 Task: Forward email with the signature Colton Mitchell with the subject Follow up on a demo or trial from softage.1@softage.net to softage.8@softage.net with the message Would it be possible to provide a progress report on the project by the end of the week?, select first word, change the font of the message to Comic Sans and change the font typography to underline Send the email
Action: Mouse moved to (845, 70)
Screenshot: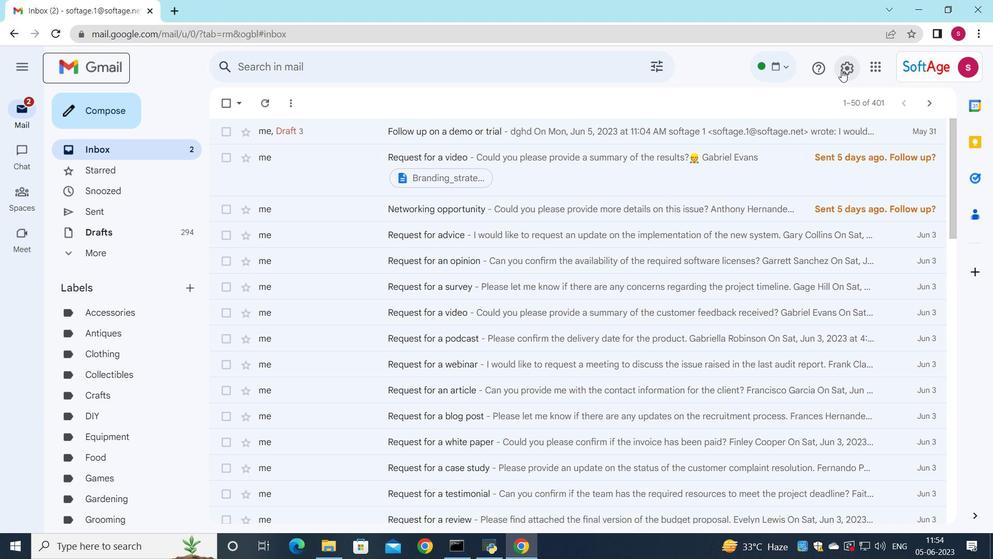 
Action: Mouse pressed left at (845, 70)
Screenshot: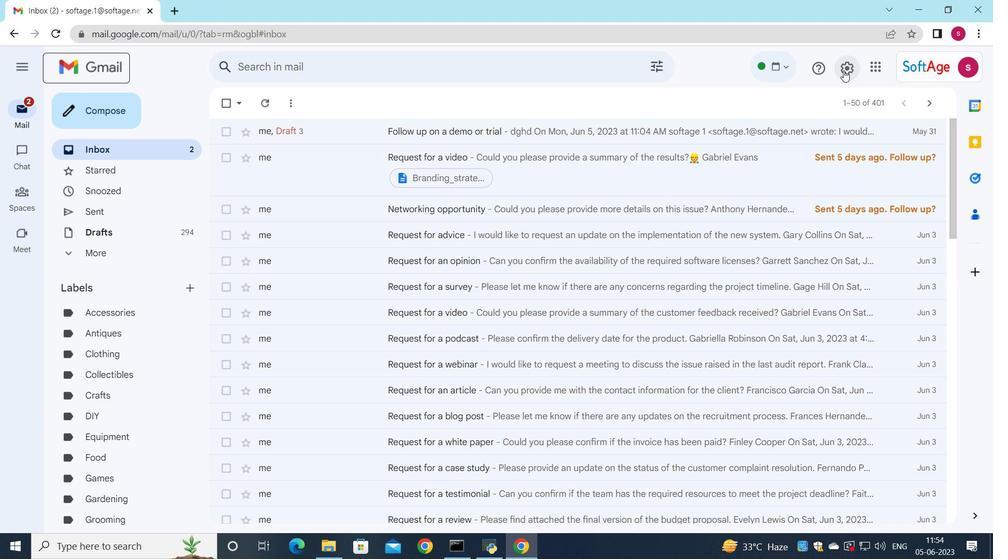
Action: Mouse moved to (856, 130)
Screenshot: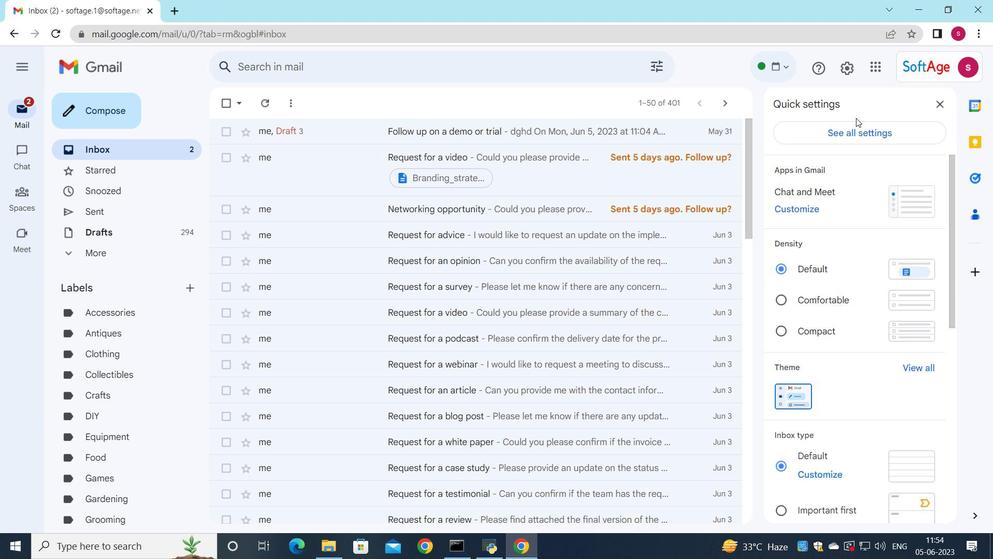 
Action: Mouse pressed left at (856, 130)
Screenshot: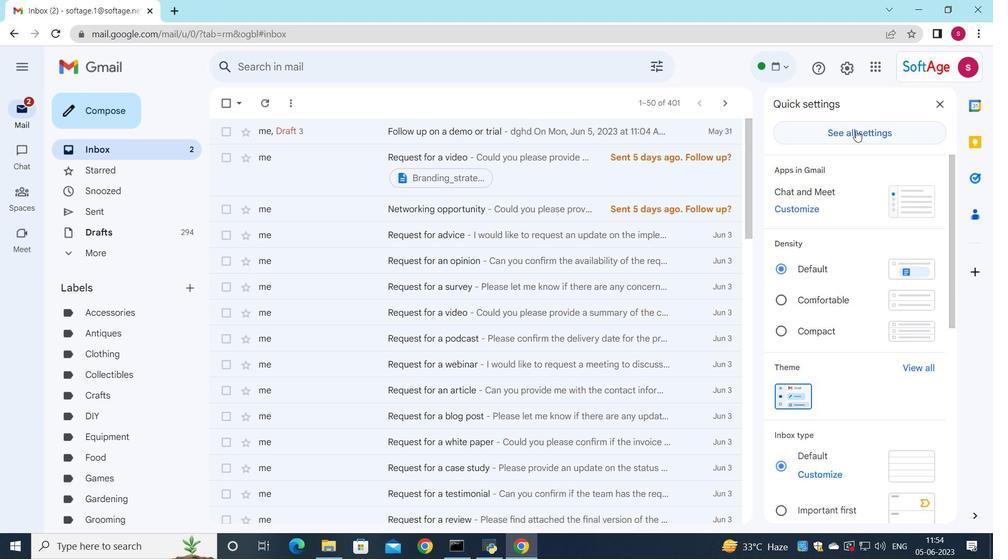 
Action: Mouse moved to (547, 116)
Screenshot: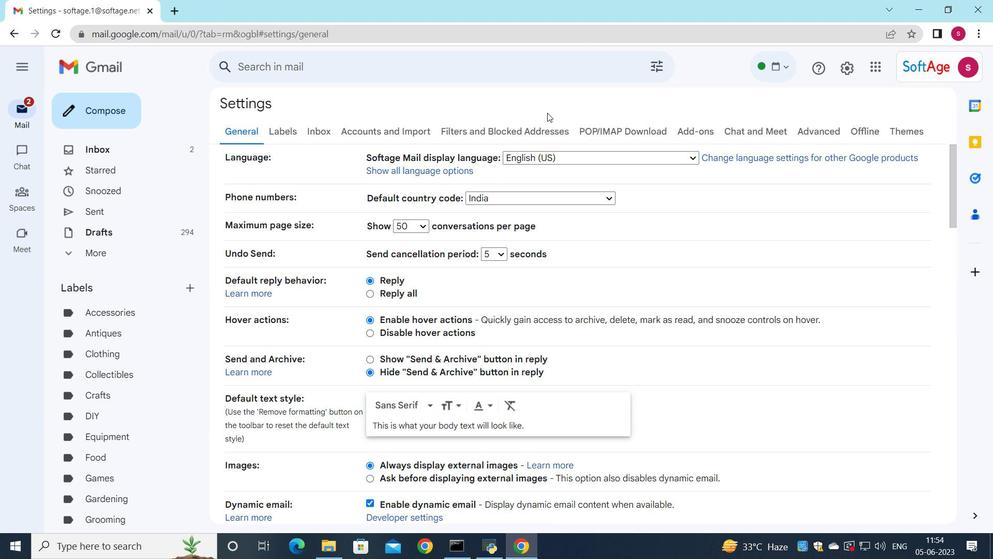 
Action: Mouse scrolled (547, 115) with delta (0, 0)
Screenshot: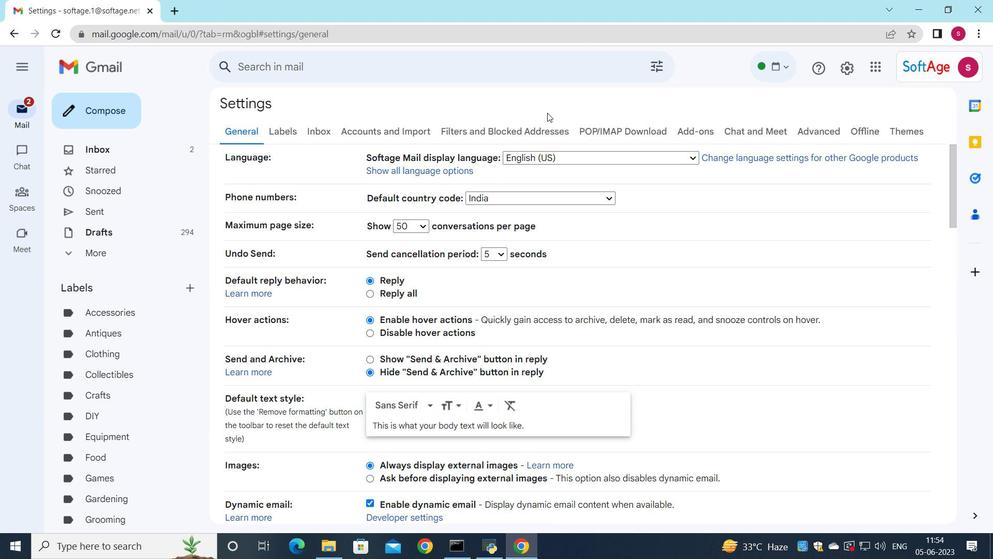 
Action: Mouse moved to (546, 119)
Screenshot: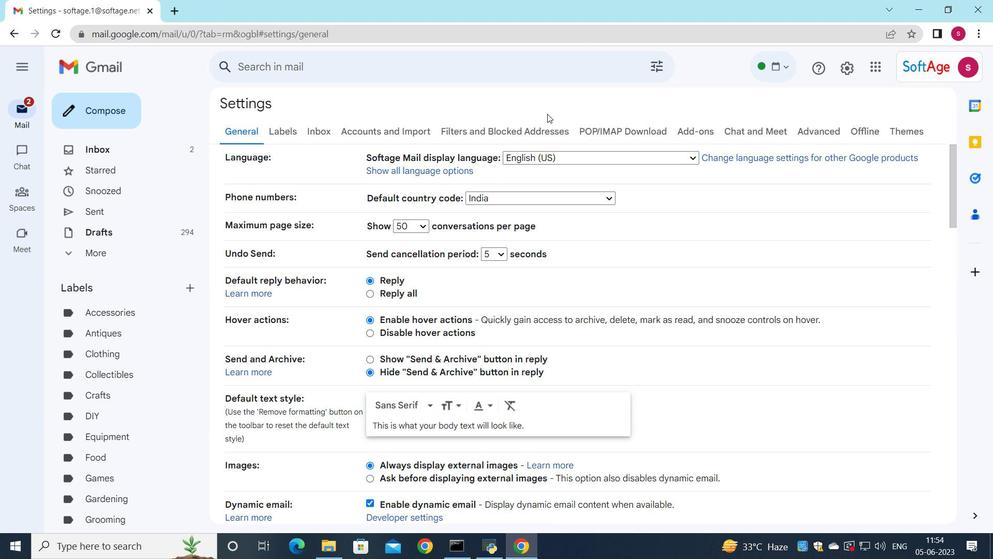 
Action: Mouse scrolled (546, 119) with delta (0, 0)
Screenshot: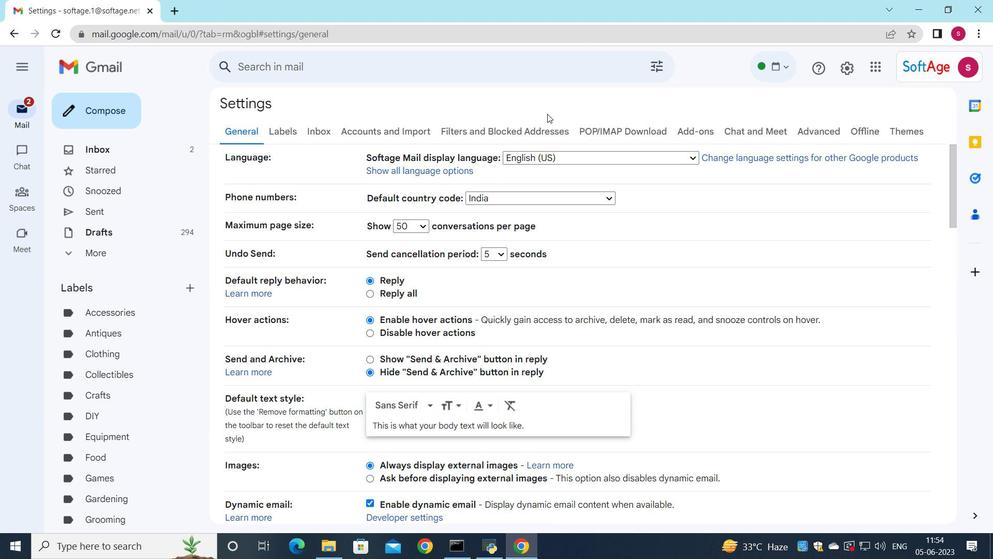 
Action: Mouse moved to (544, 127)
Screenshot: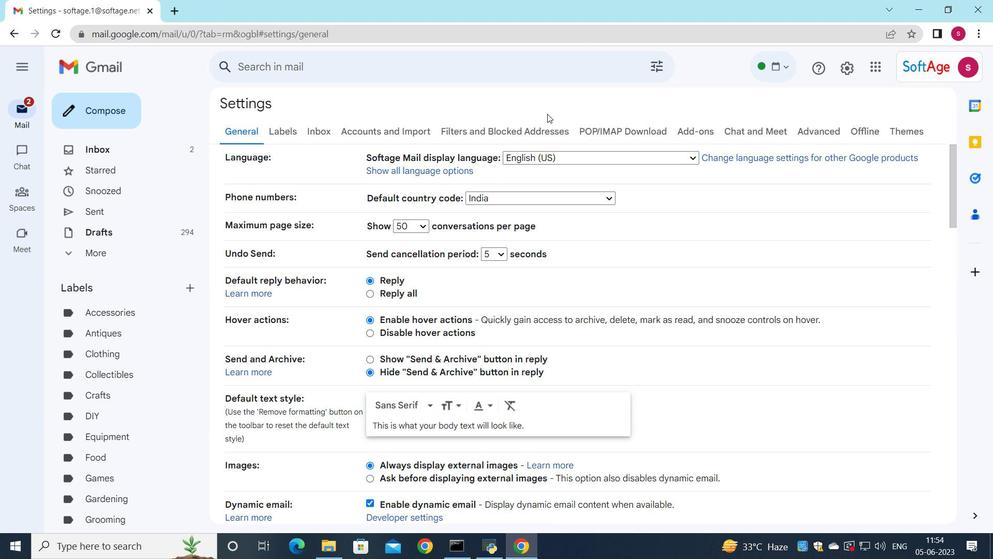 
Action: Mouse scrolled (544, 126) with delta (0, 0)
Screenshot: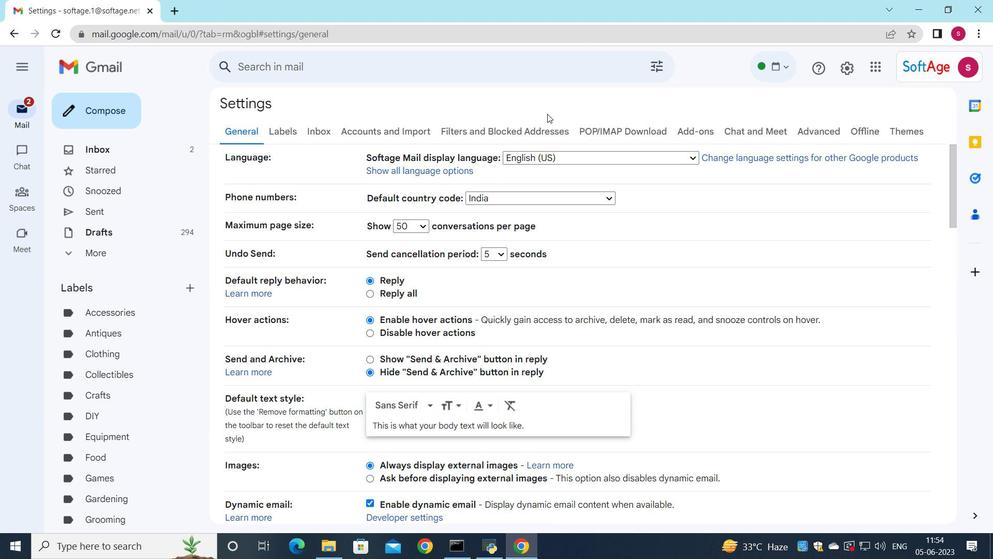 
Action: Mouse moved to (545, 121)
Screenshot: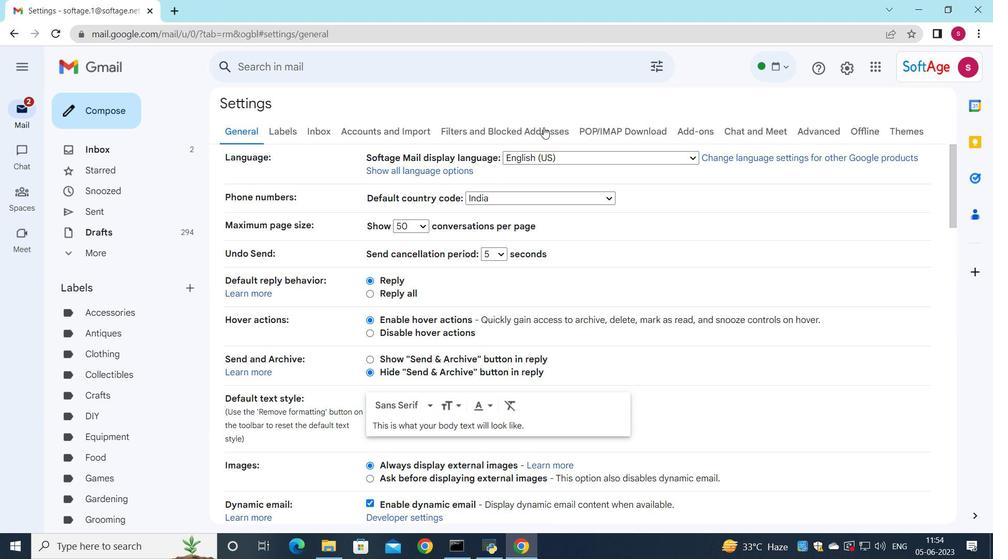 
Action: Mouse scrolled (545, 120) with delta (0, 0)
Screenshot: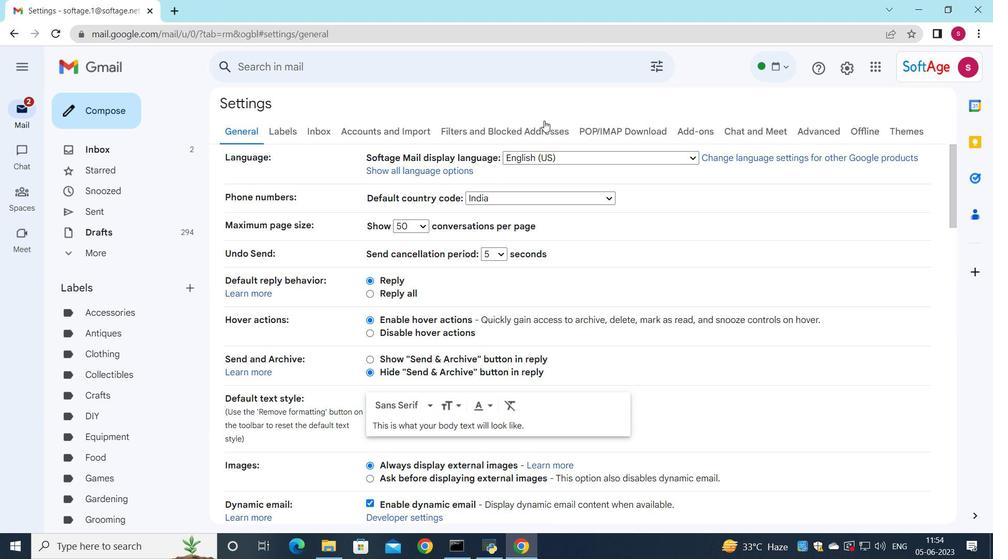 
Action: Mouse scrolled (545, 120) with delta (0, 0)
Screenshot: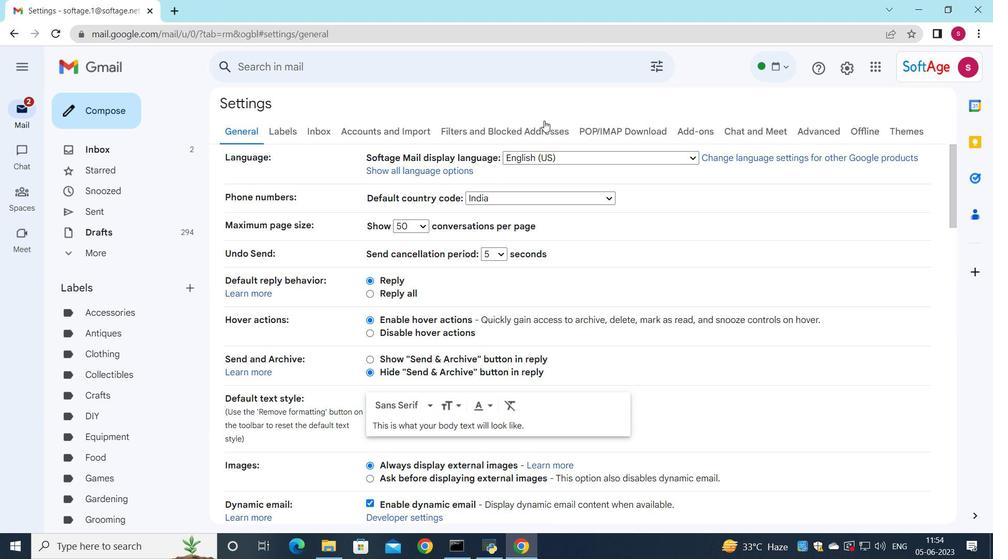 
Action: Mouse scrolled (545, 120) with delta (0, 0)
Screenshot: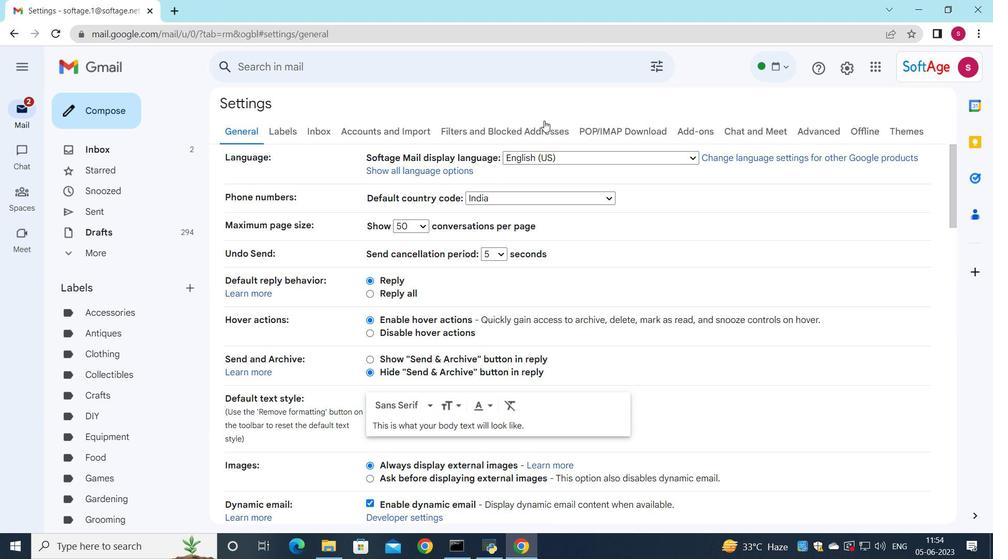 
Action: Mouse moved to (501, 255)
Screenshot: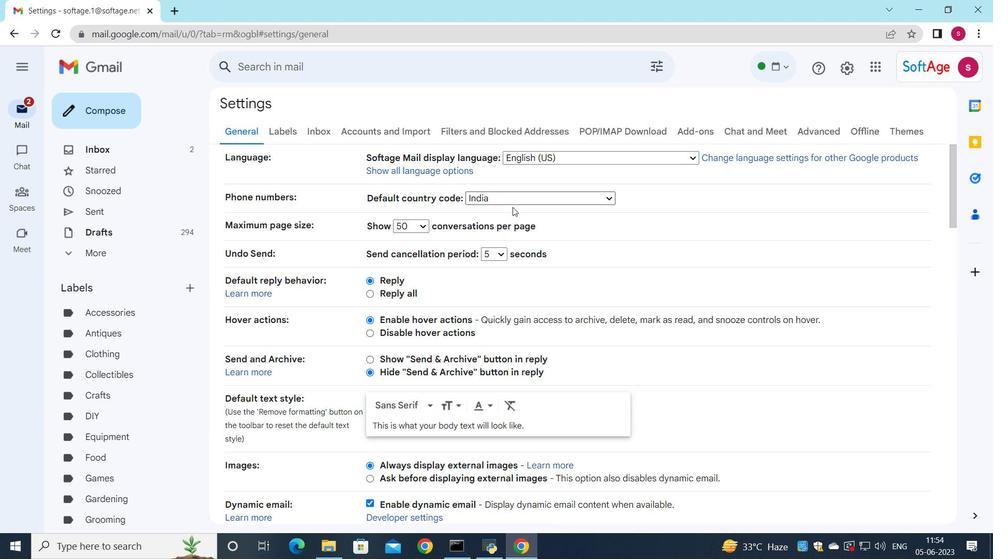 
Action: Mouse scrolled (501, 255) with delta (0, 0)
Screenshot: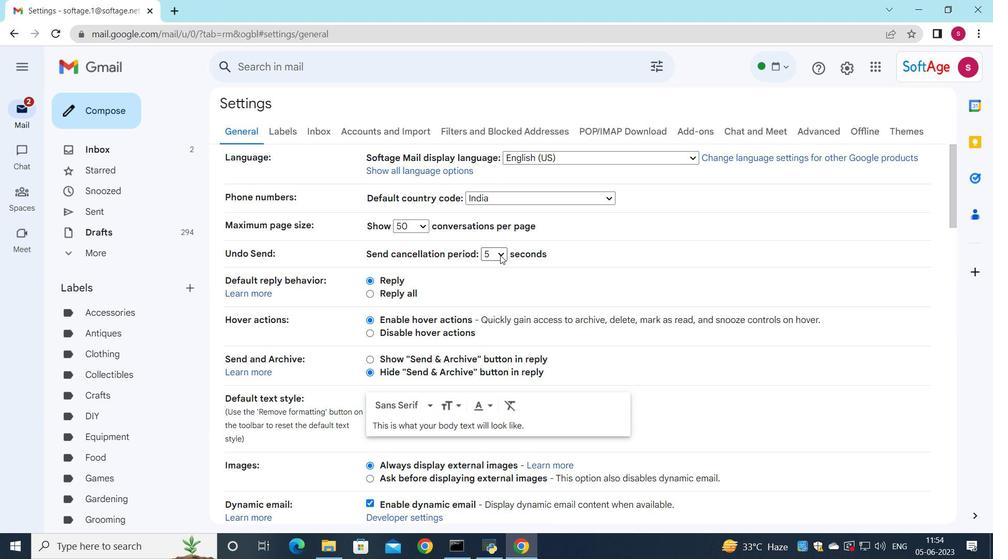 
Action: Mouse scrolled (501, 255) with delta (0, 0)
Screenshot: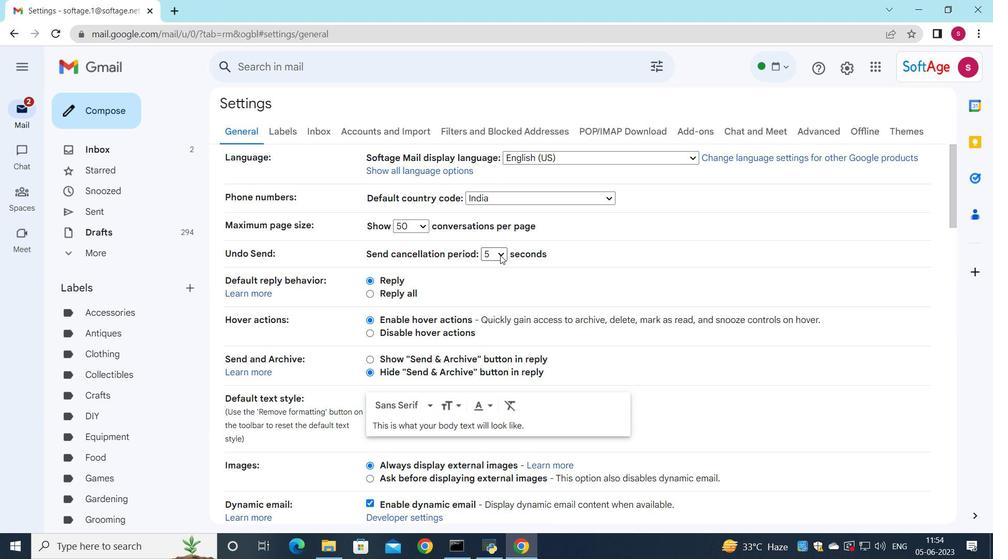 
Action: Mouse scrolled (501, 255) with delta (0, 0)
Screenshot: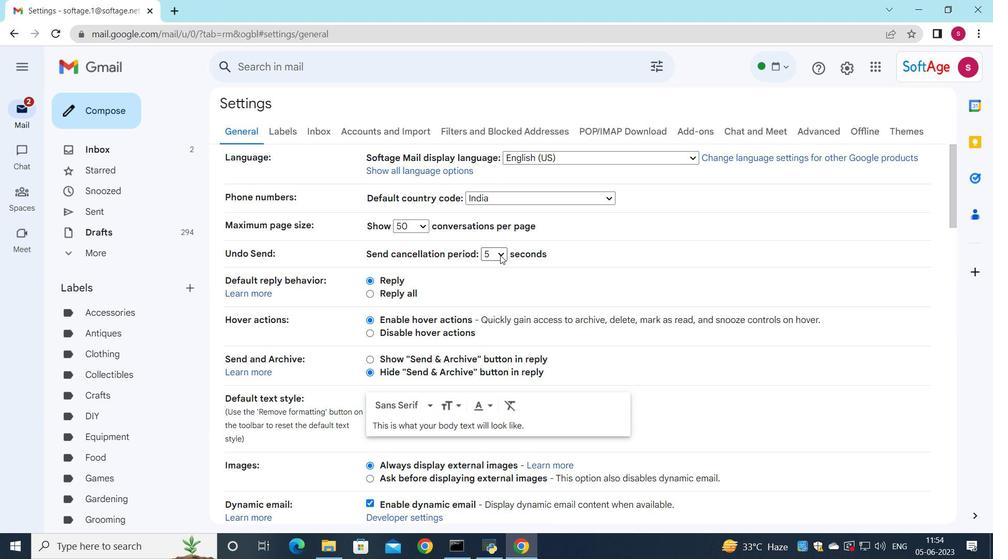 
Action: Mouse scrolled (501, 255) with delta (0, 0)
Screenshot: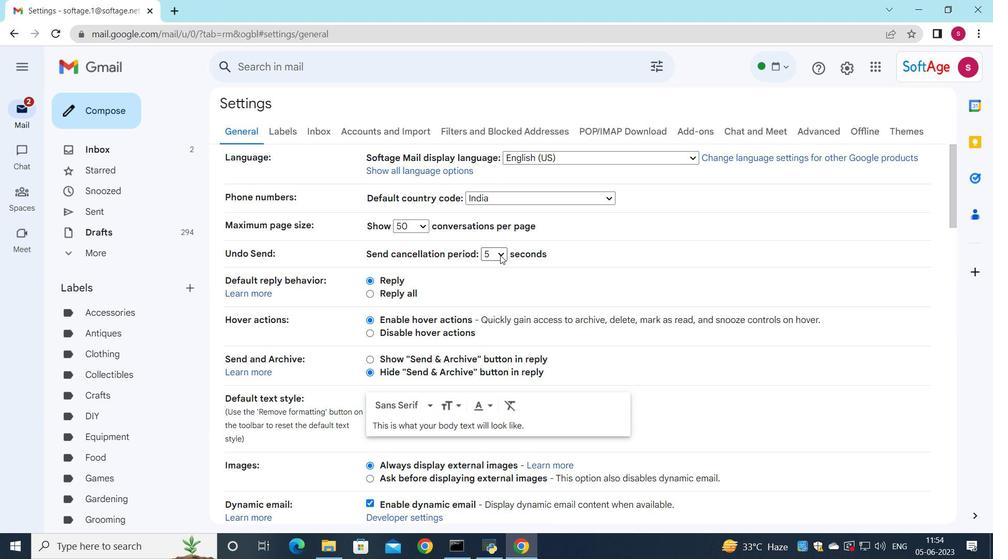 
Action: Mouse moved to (480, 244)
Screenshot: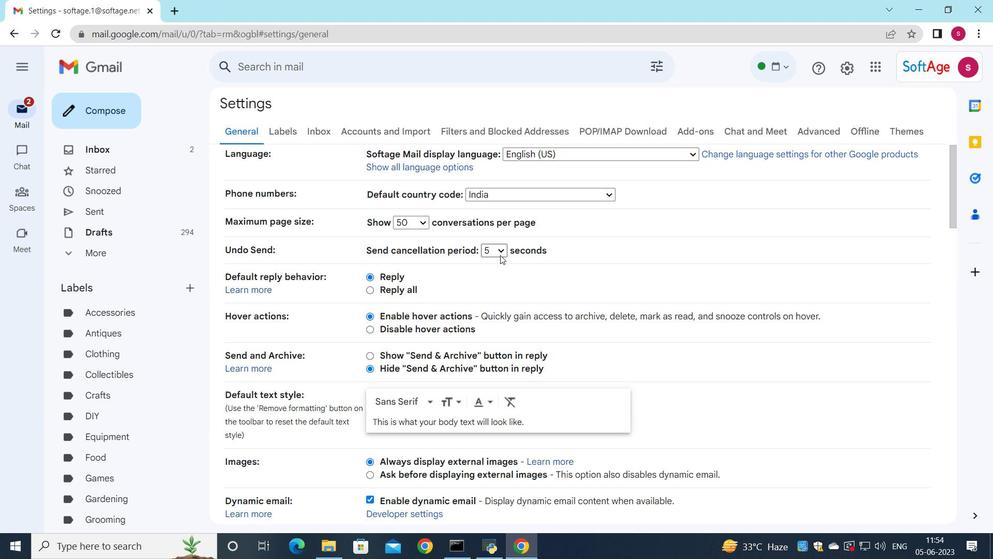 
Action: Mouse scrolled (480, 243) with delta (0, 0)
Screenshot: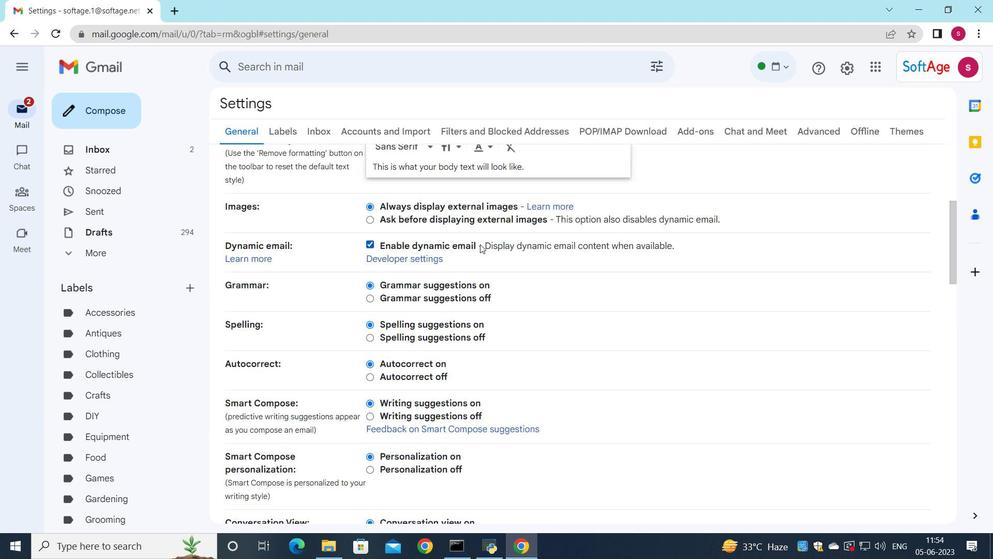 
Action: Mouse scrolled (480, 243) with delta (0, 0)
Screenshot: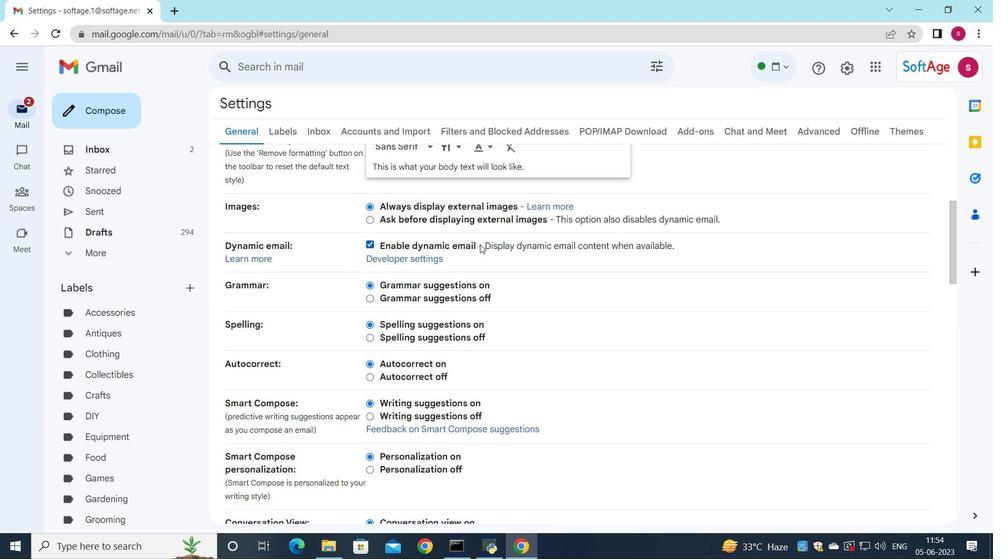 
Action: Mouse scrolled (480, 243) with delta (0, 0)
Screenshot: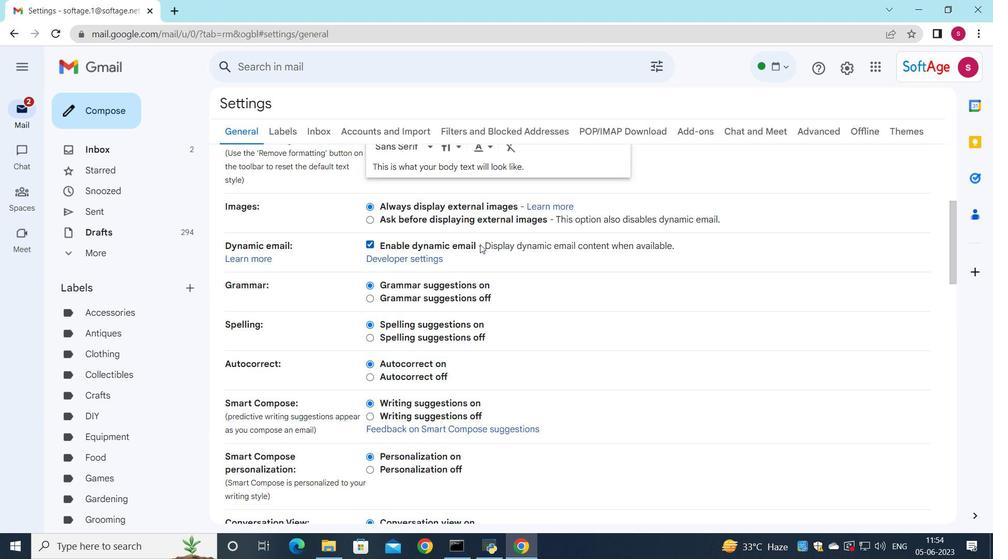 
Action: Mouse scrolled (480, 243) with delta (0, 0)
Screenshot: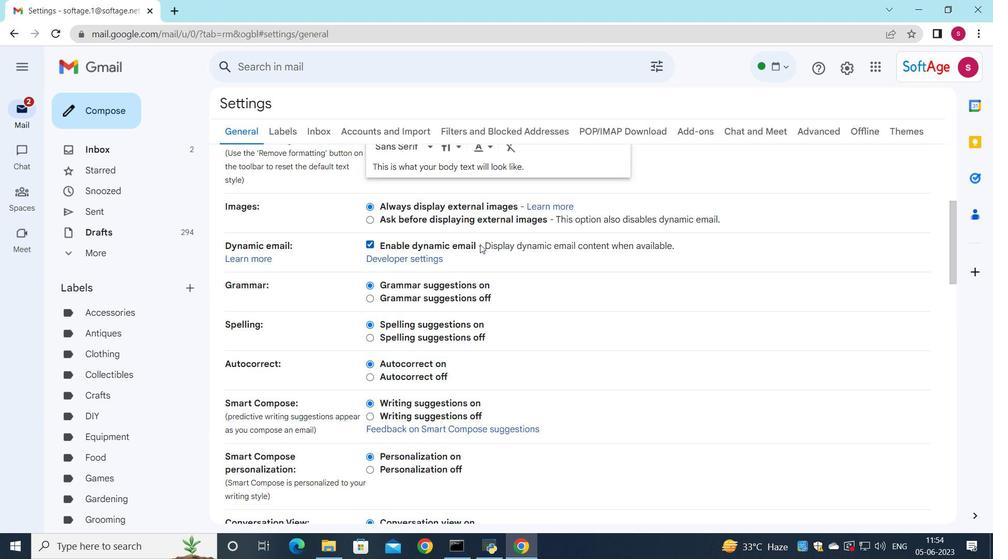
Action: Mouse moved to (503, 112)
Screenshot: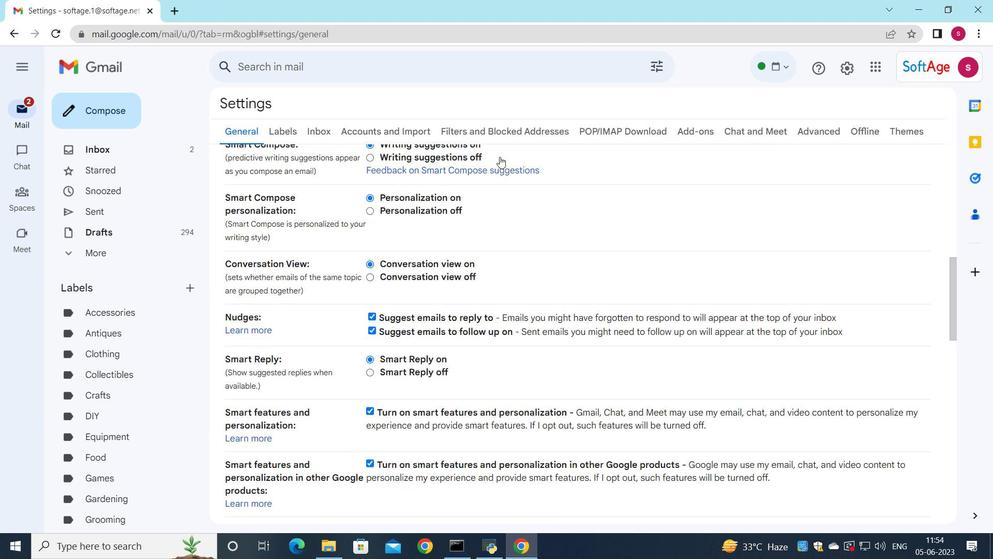 
Action: Mouse scrolled (503, 112) with delta (0, 0)
Screenshot: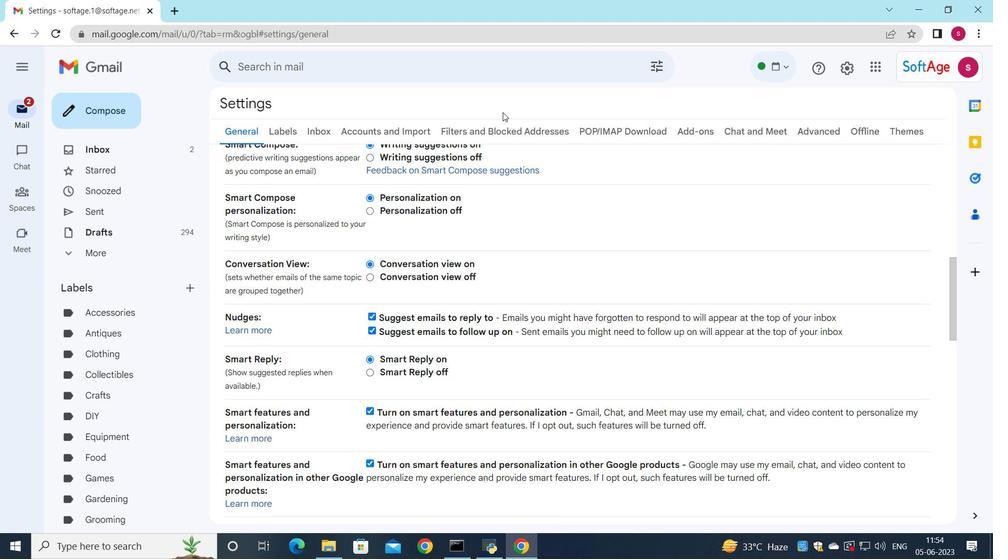 
Action: Mouse moved to (483, 134)
Screenshot: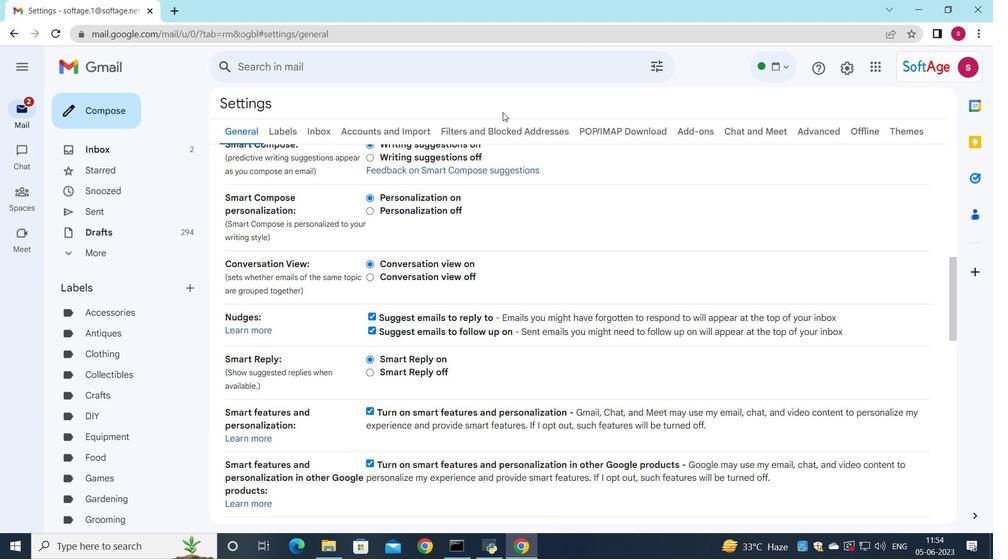 
Action: Mouse scrolled (483, 133) with delta (0, 0)
Screenshot: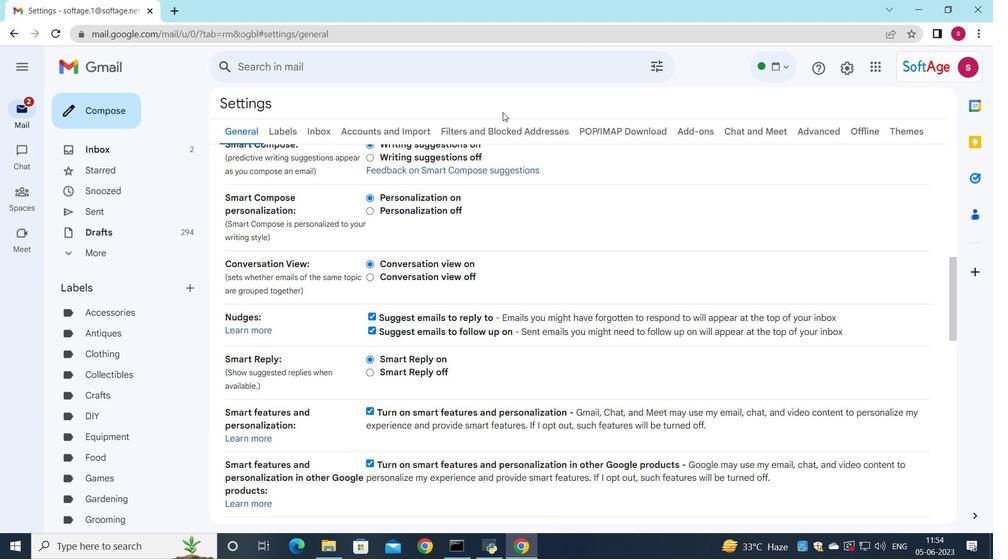 
Action: Mouse moved to (469, 207)
Screenshot: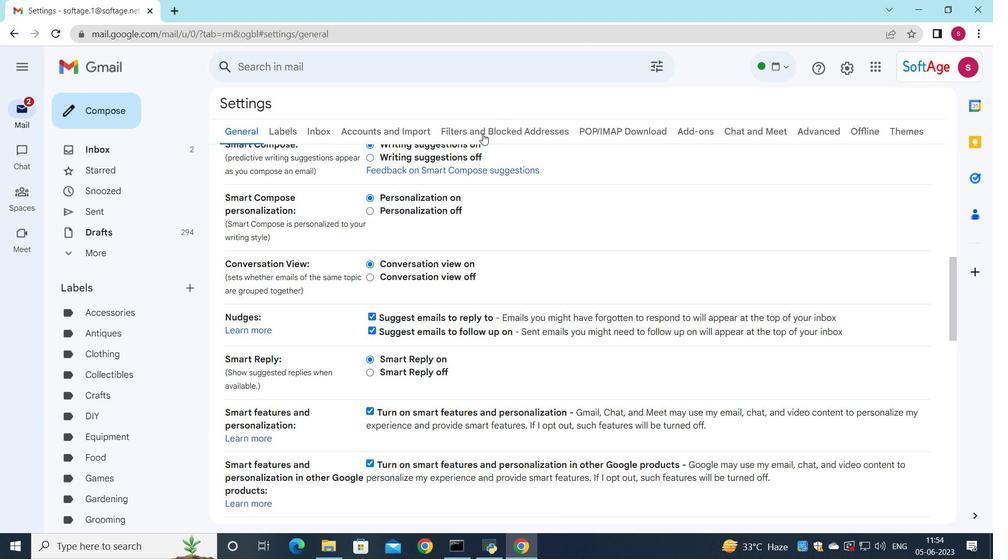 
Action: Mouse scrolled (469, 207) with delta (0, 0)
Screenshot: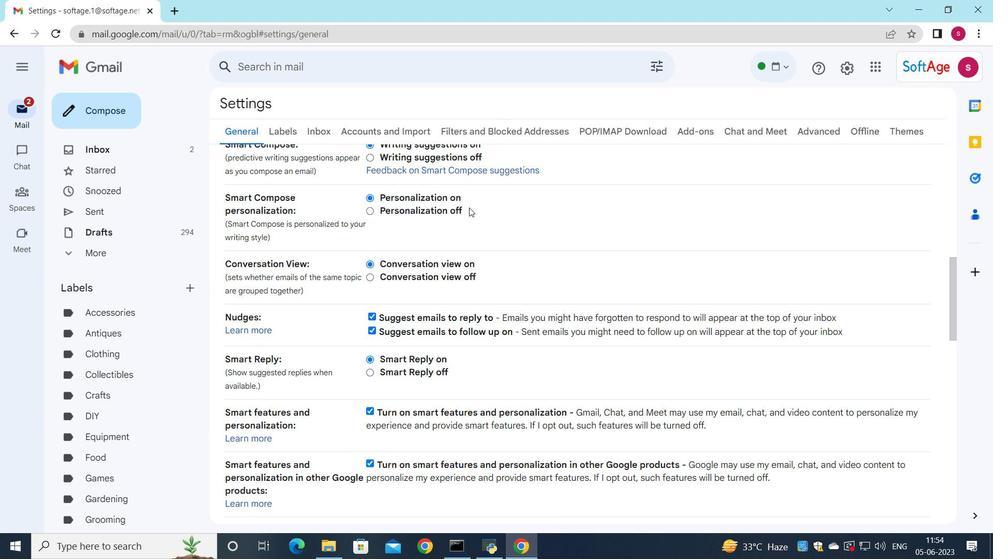 
Action: Mouse scrolled (469, 207) with delta (0, 0)
Screenshot: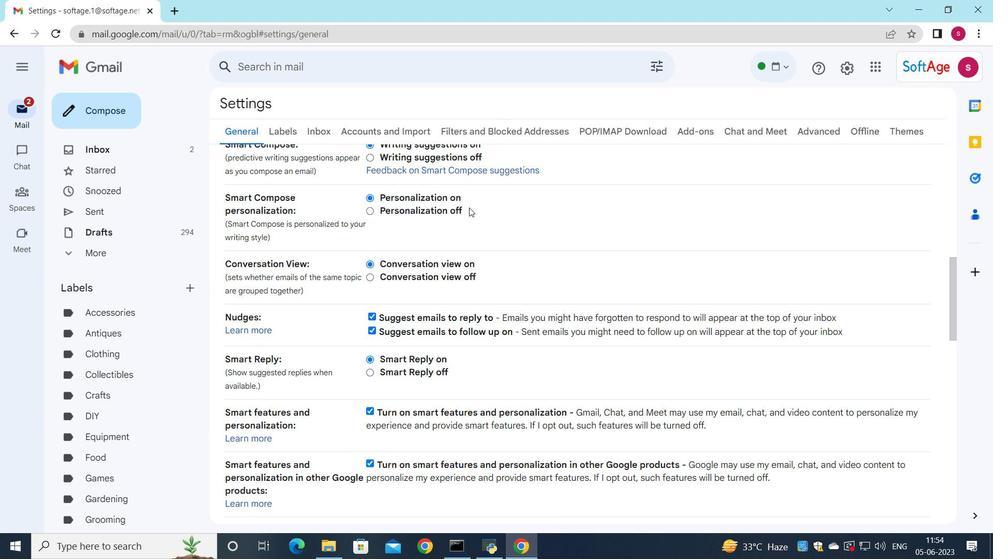 
Action: Mouse scrolled (469, 207) with delta (0, 0)
Screenshot: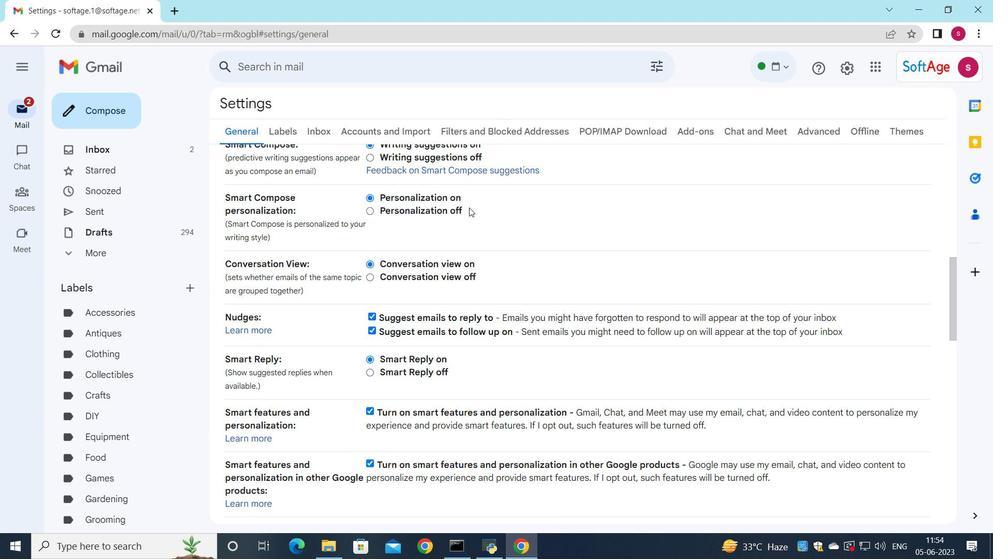 
Action: Mouse moved to (460, 236)
Screenshot: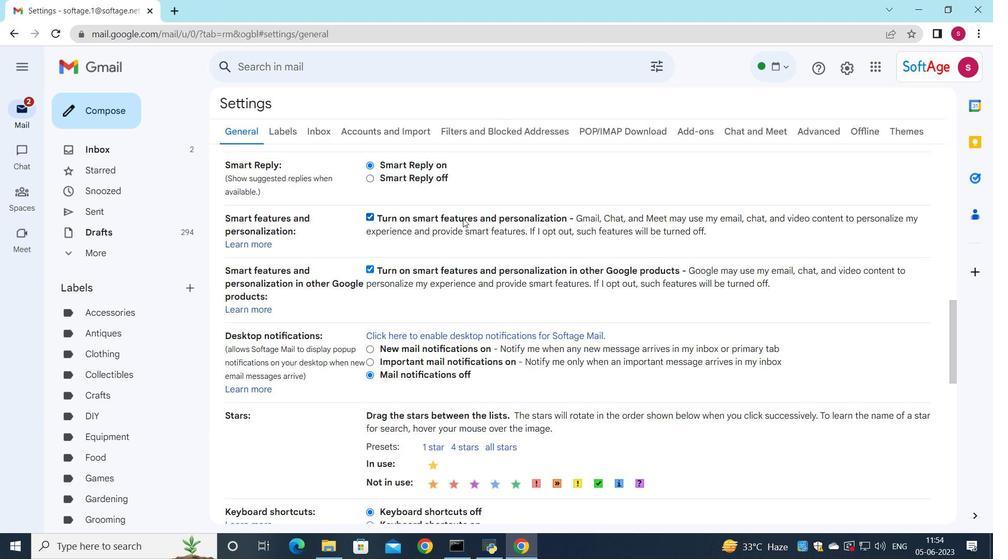 
Action: Mouse scrolled (462, 219) with delta (0, 0)
Screenshot: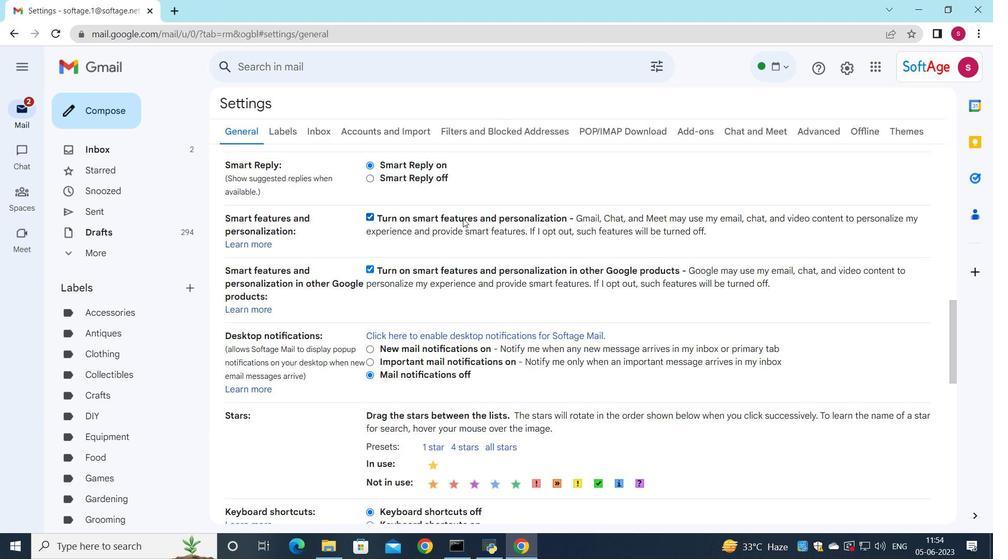 
Action: Mouse moved to (460, 236)
Screenshot: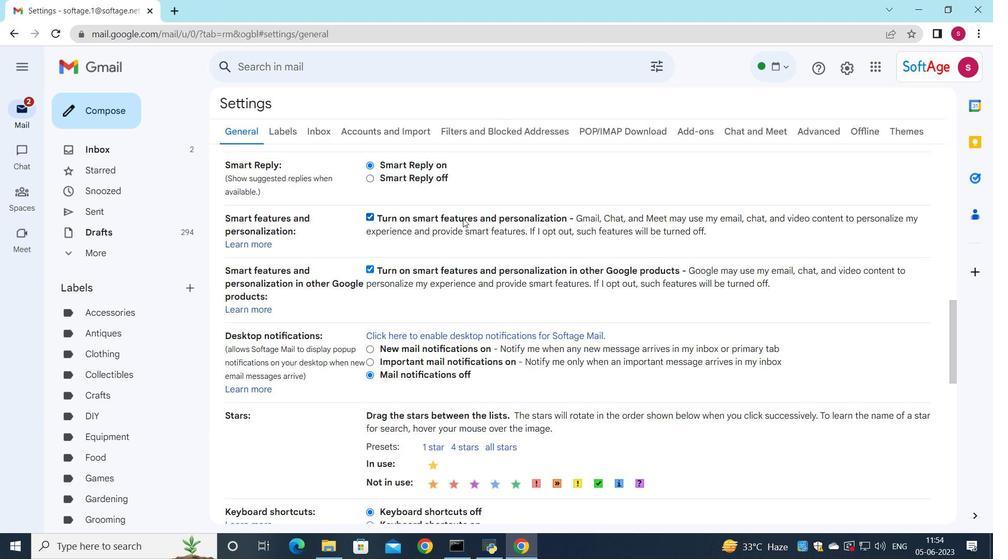 
Action: Mouse scrolled (461, 223) with delta (0, 0)
Screenshot: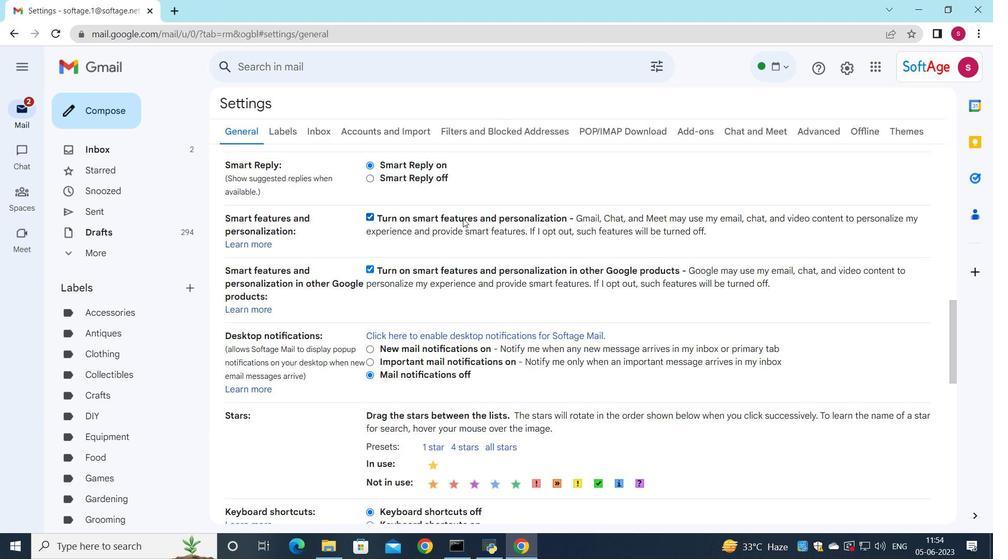
Action: Mouse scrolled (460, 226) with delta (0, 0)
Screenshot: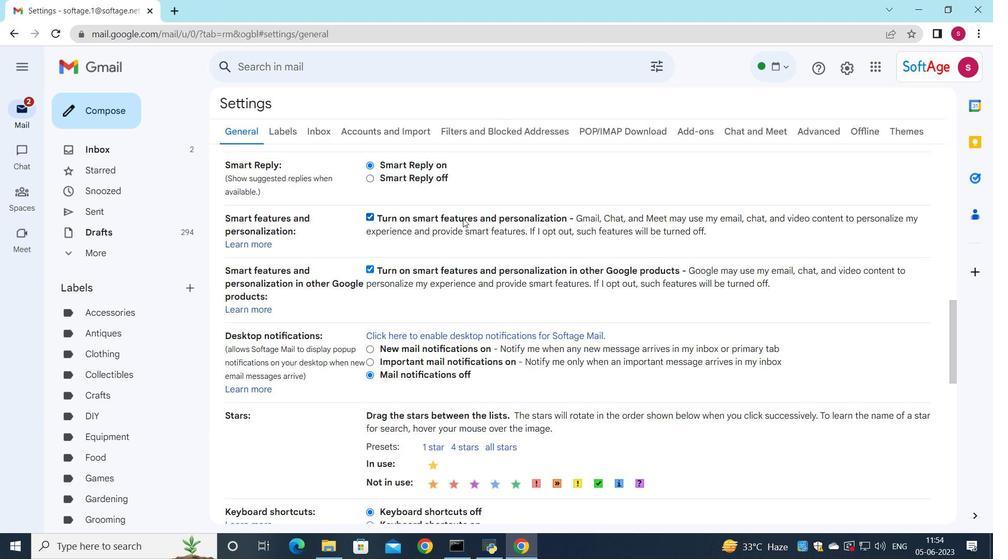 
Action: Mouse scrolled (460, 236) with delta (0, 0)
Screenshot: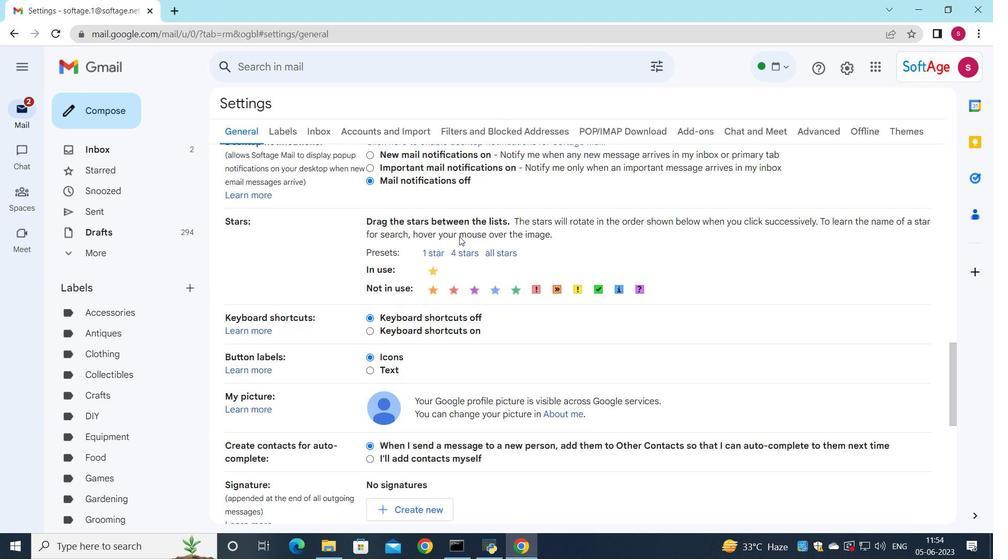 
Action: Mouse scrolled (460, 236) with delta (0, 0)
Screenshot: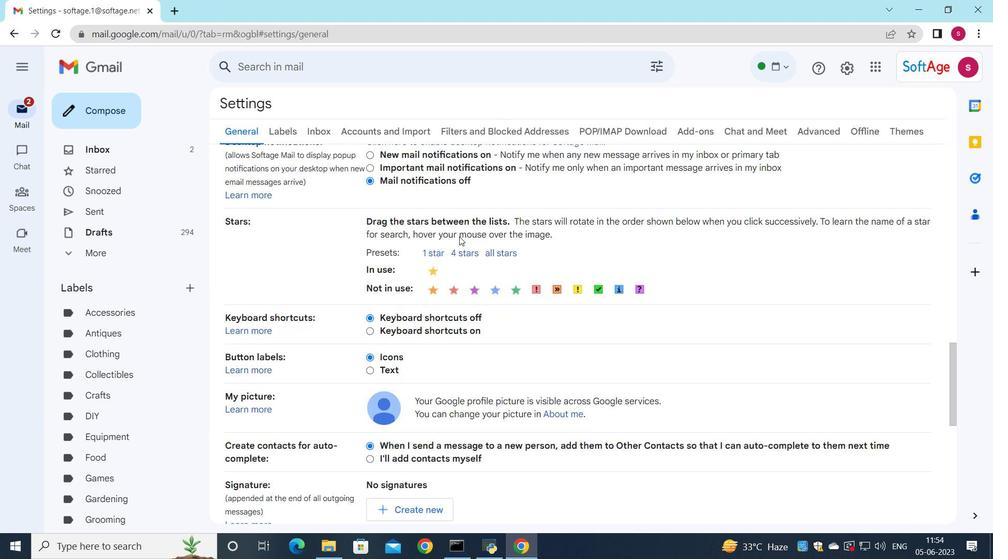 
Action: Mouse scrolled (460, 236) with delta (0, 0)
Screenshot: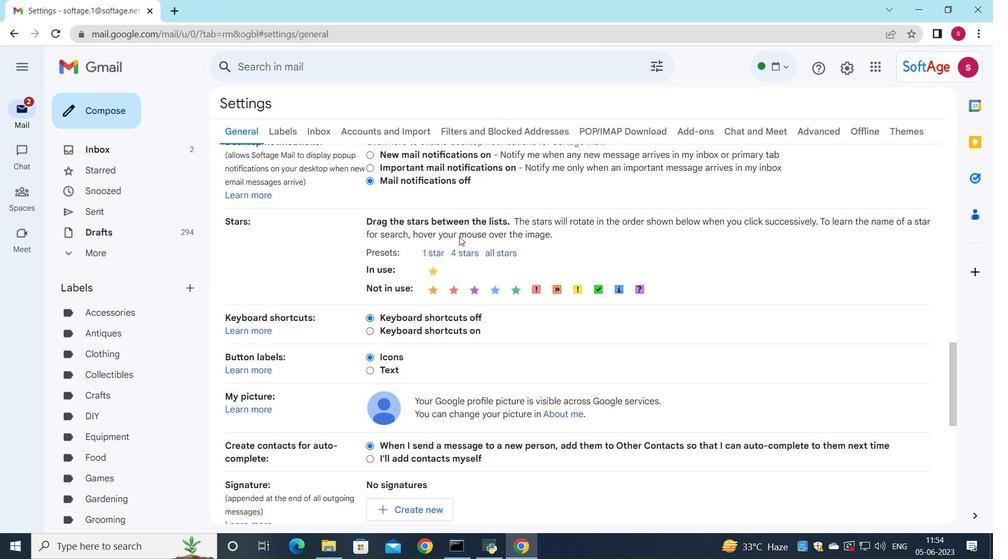 
Action: Mouse scrolled (460, 236) with delta (0, 0)
Screenshot: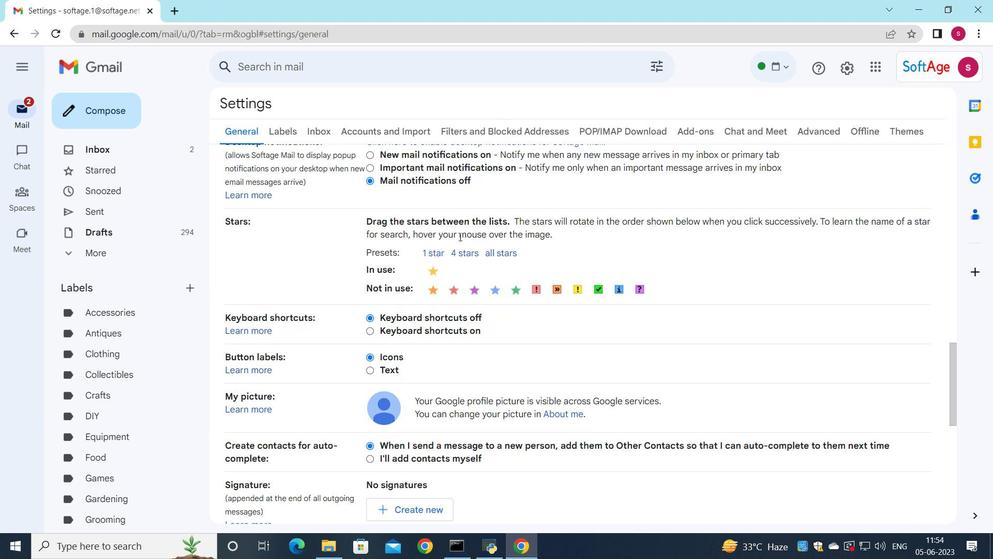 
Action: Mouse moved to (422, 246)
Screenshot: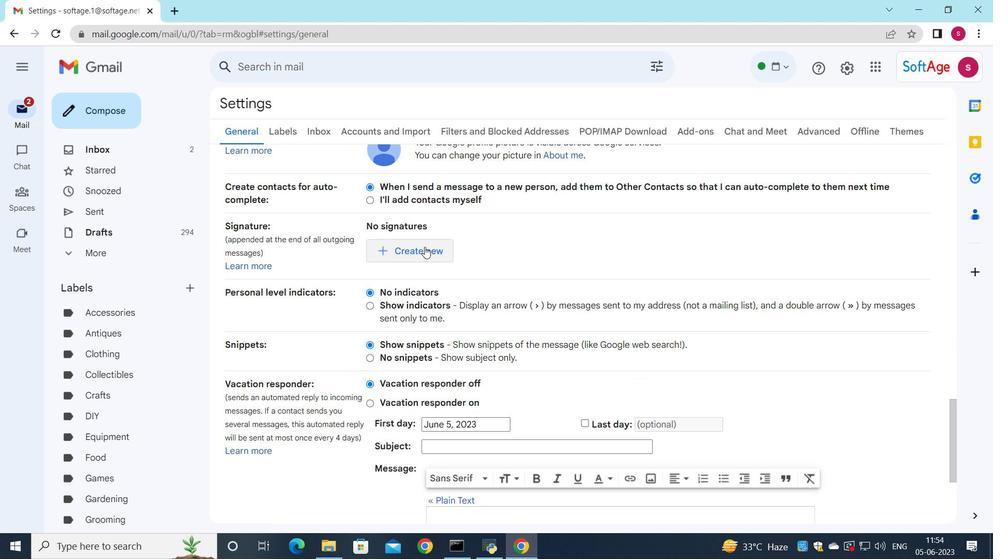 
Action: Mouse pressed left at (422, 246)
Screenshot: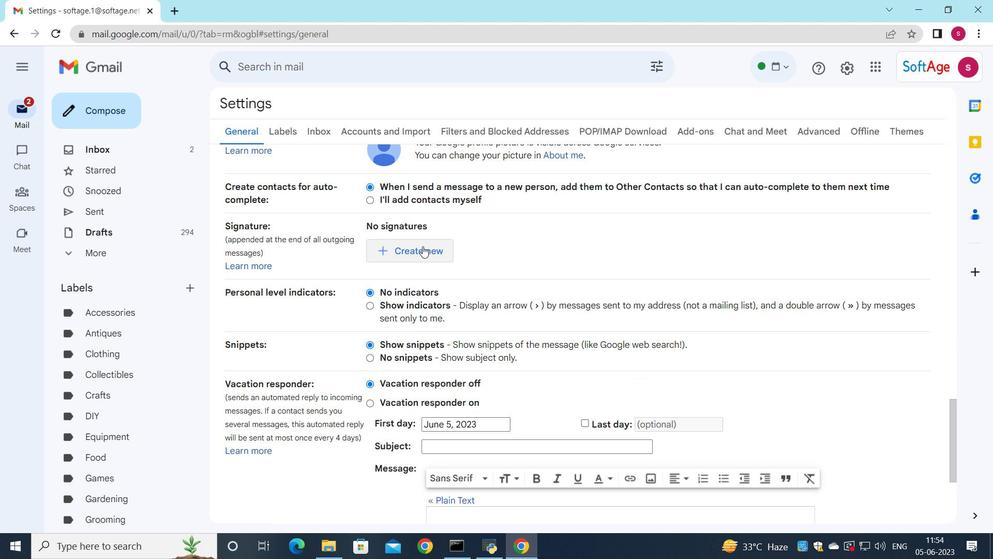 
Action: Mouse moved to (477, 40)
Screenshot: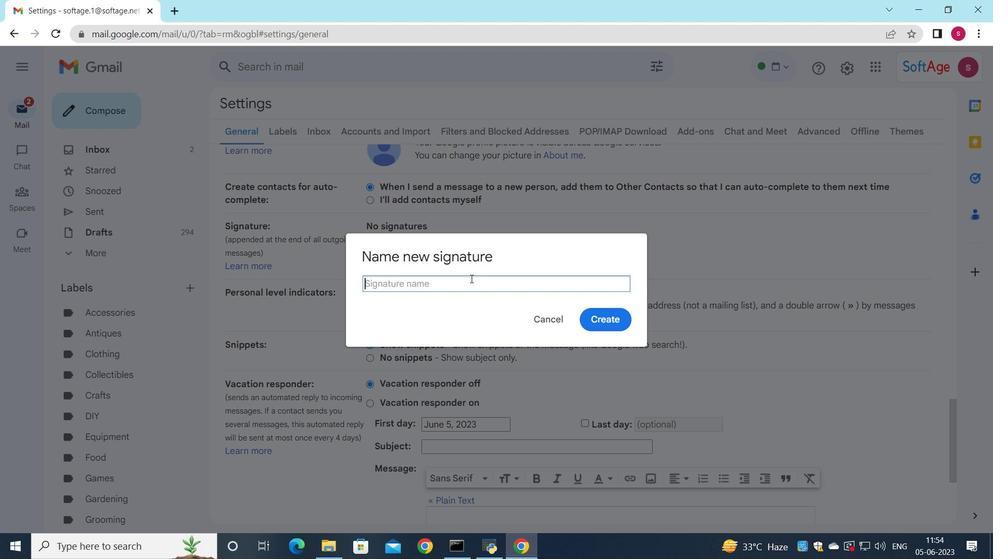 
Action: Key pressed <Key.shift>Colton<Key.space><Key.shift>Mitchell
Screenshot: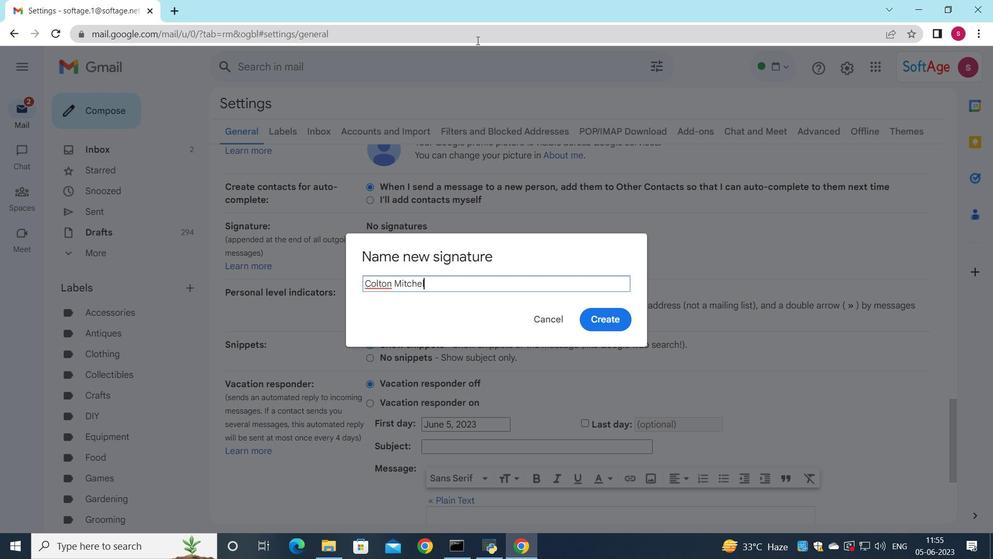 
Action: Mouse moved to (379, 286)
Screenshot: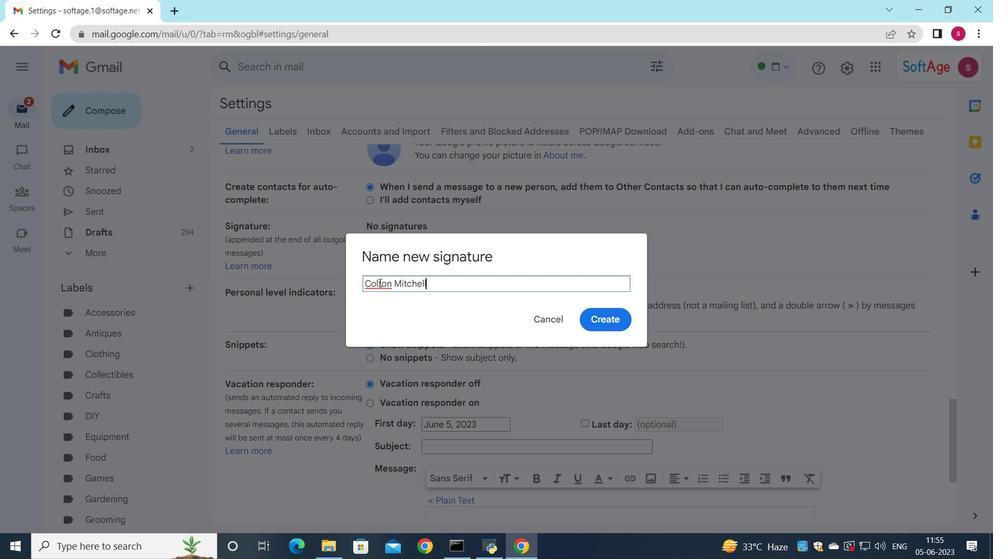 
Action: Mouse pressed left at (379, 286)
Screenshot: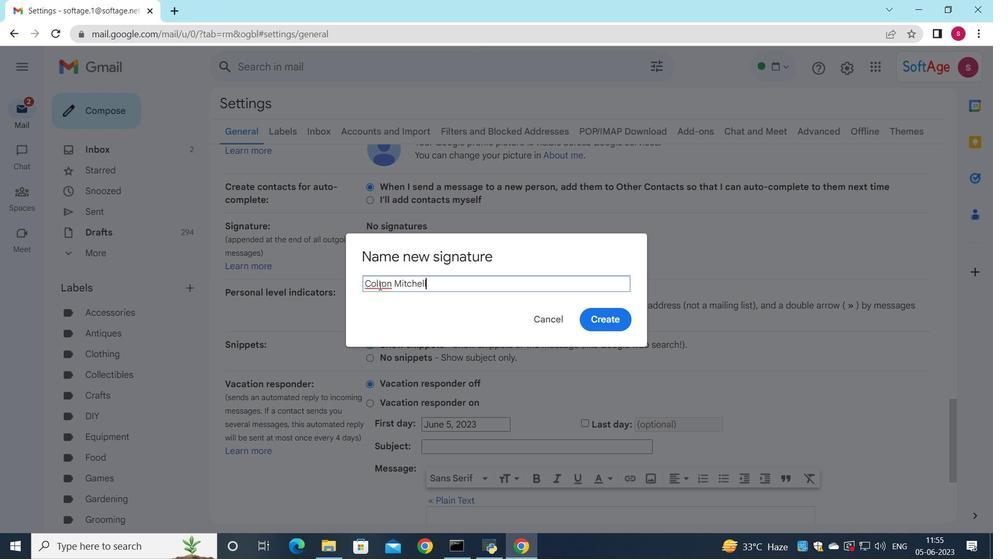 
Action: Mouse moved to (616, 318)
Screenshot: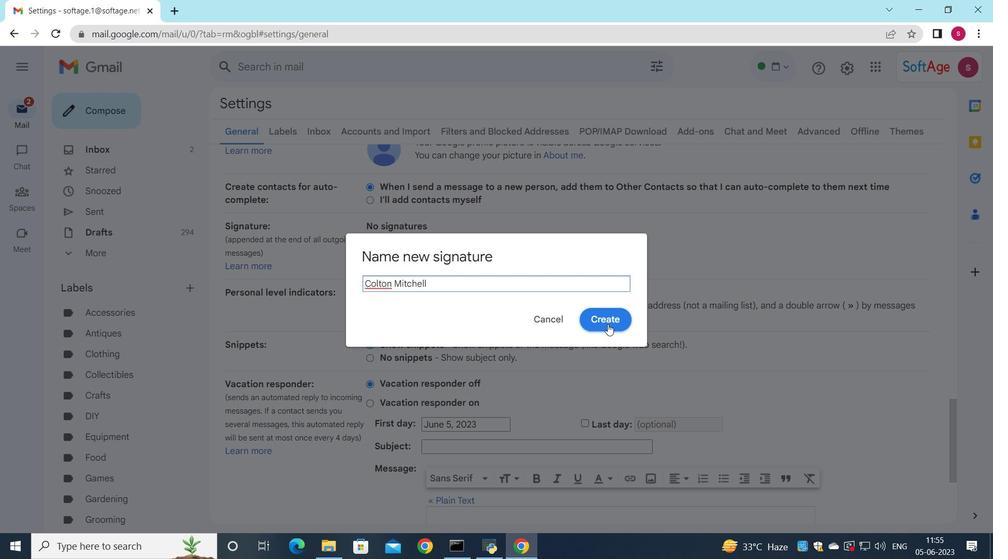 
Action: Mouse pressed left at (616, 318)
Screenshot: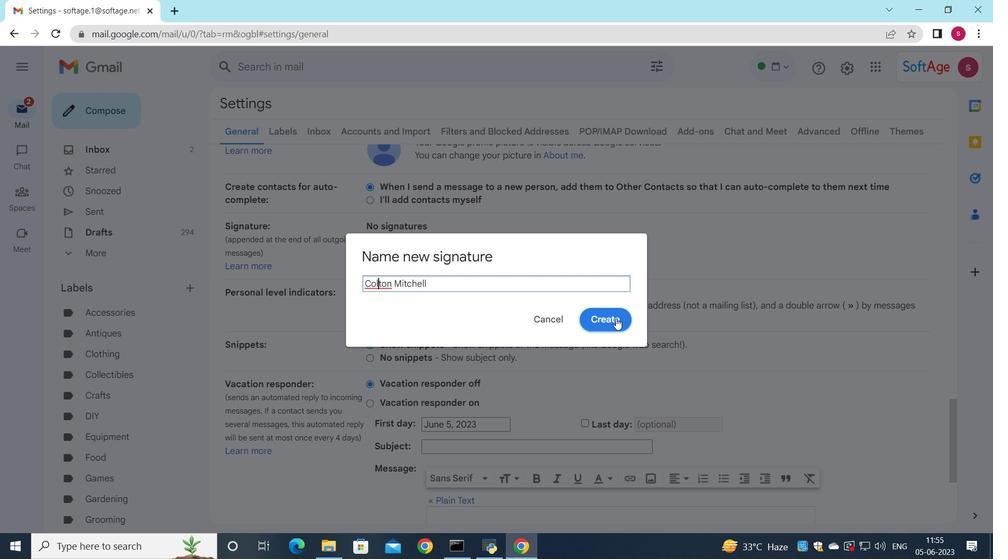 
Action: Mouse moved to (590, 265)
Screenshot: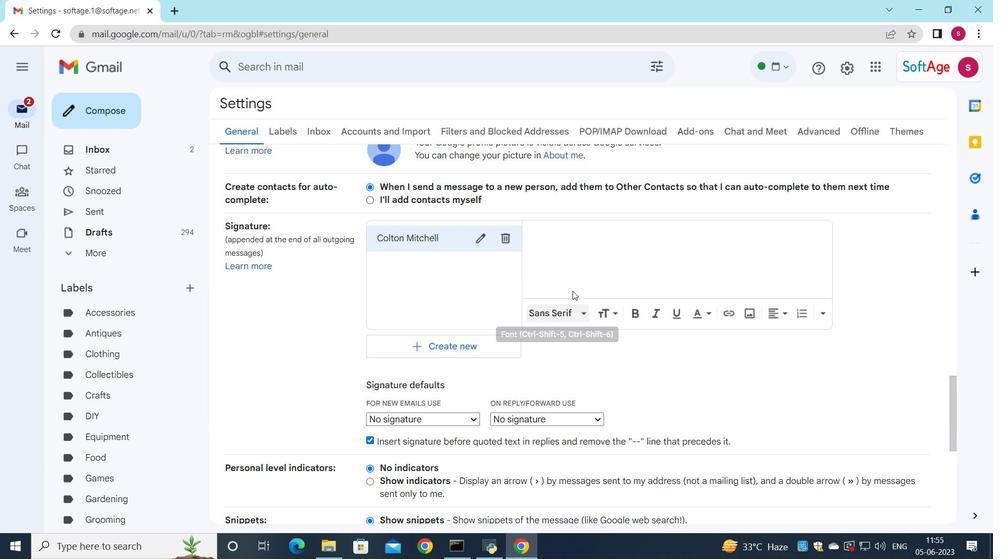 
Action: Mouse pressed left at (590, 265)
Screenshot: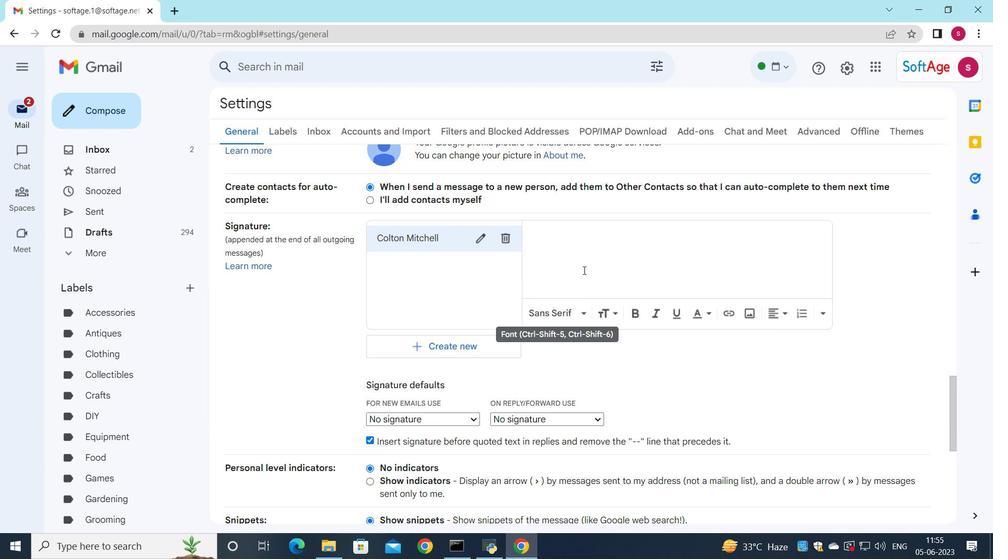 
Action: Key pressed <Key.shift>Colton<Key.space><Key.shift><Key.shift><Key.shift><Key.shift><Key.shift><Key.shift><Key.shift><Key.shift>Mitchell
Screenshot: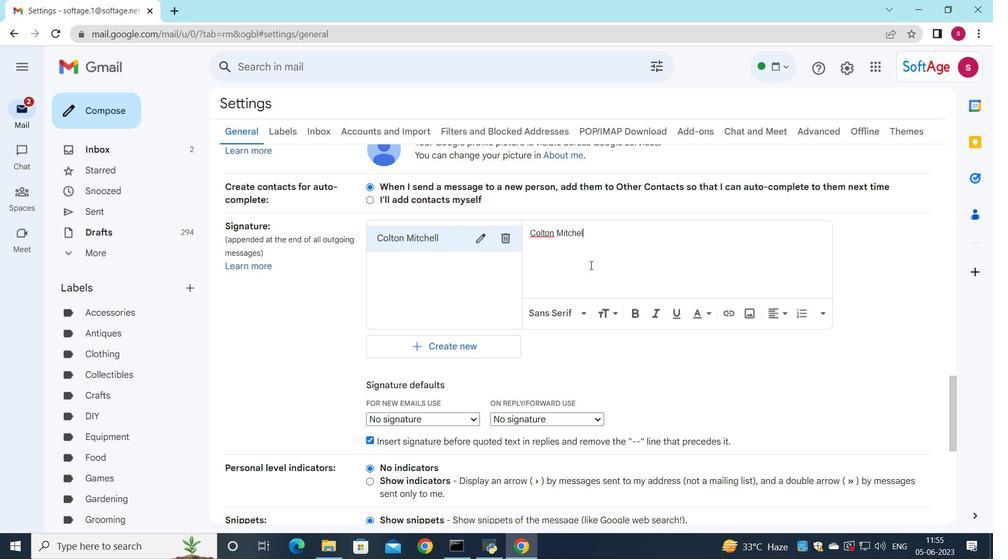 
Action: Mouse moved to (427, 418)
Screenshot: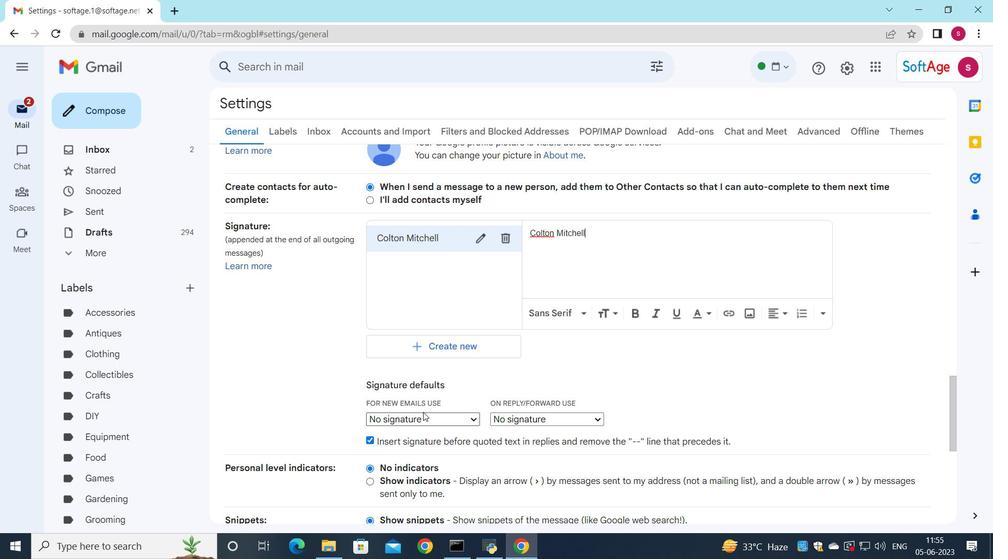 
Action: Mouse pressed left at (427, 418)
Screenshot: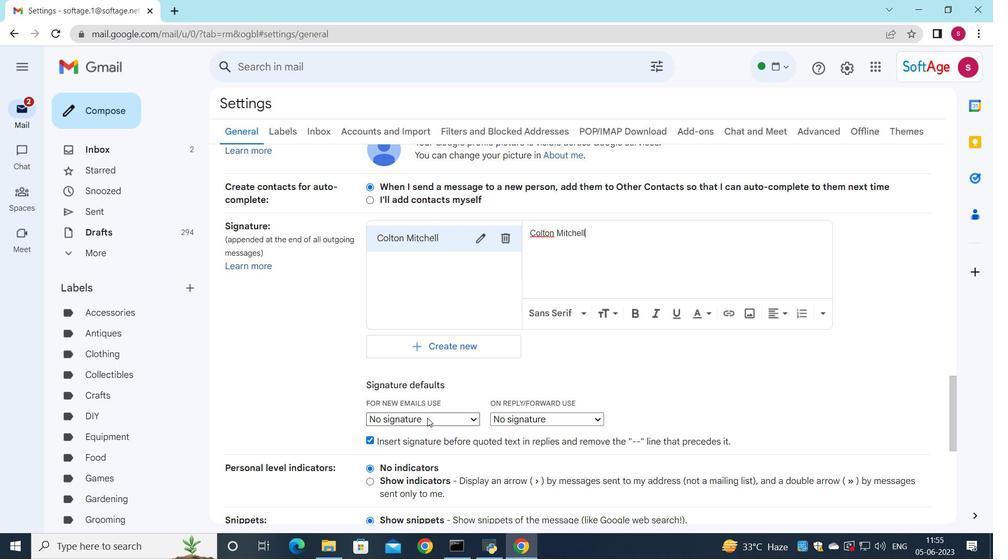
Action: Mouse moved to (417, 446)
Screenshot: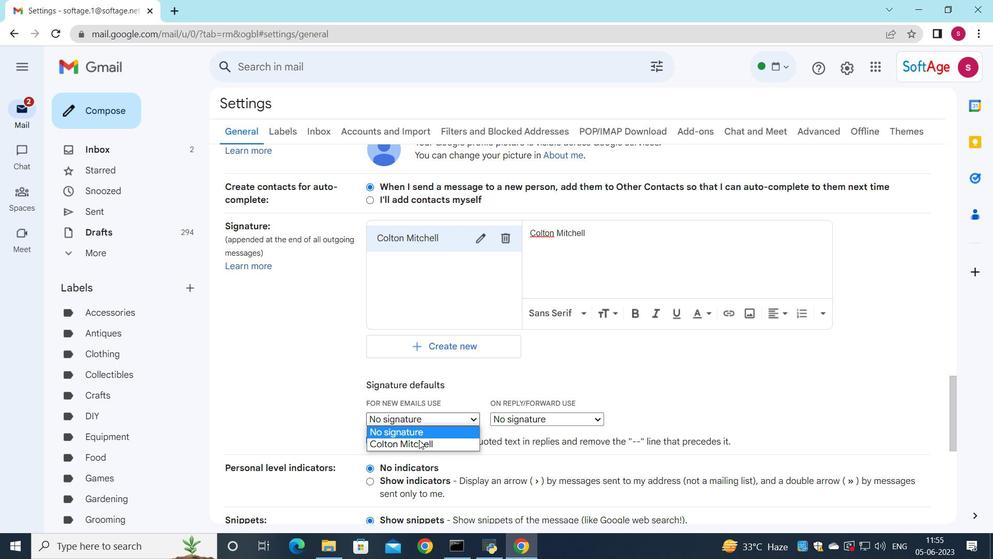 
Action: Mouse pressed left at (417, 446)
Screenshot: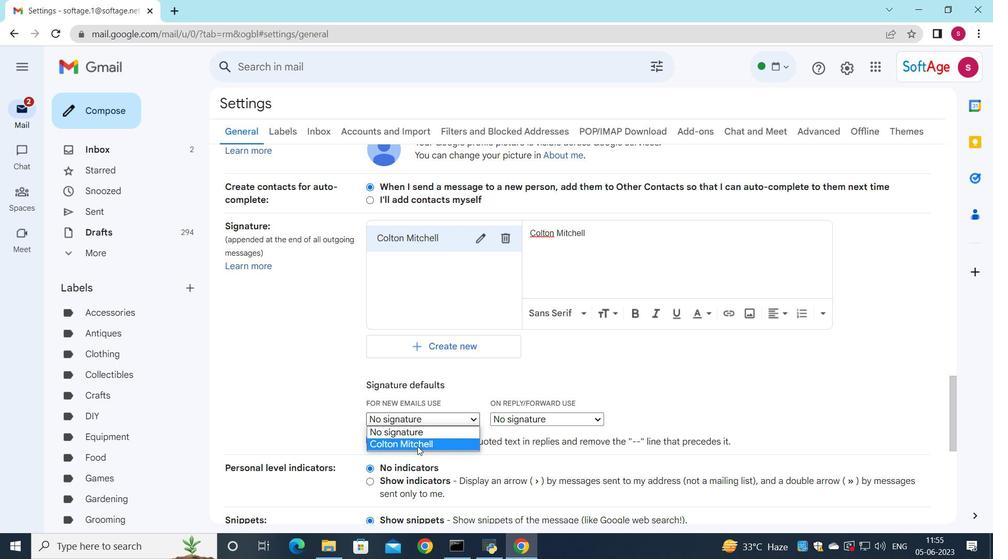 
Action: Mouse moved to (541, 418)
Screenshot: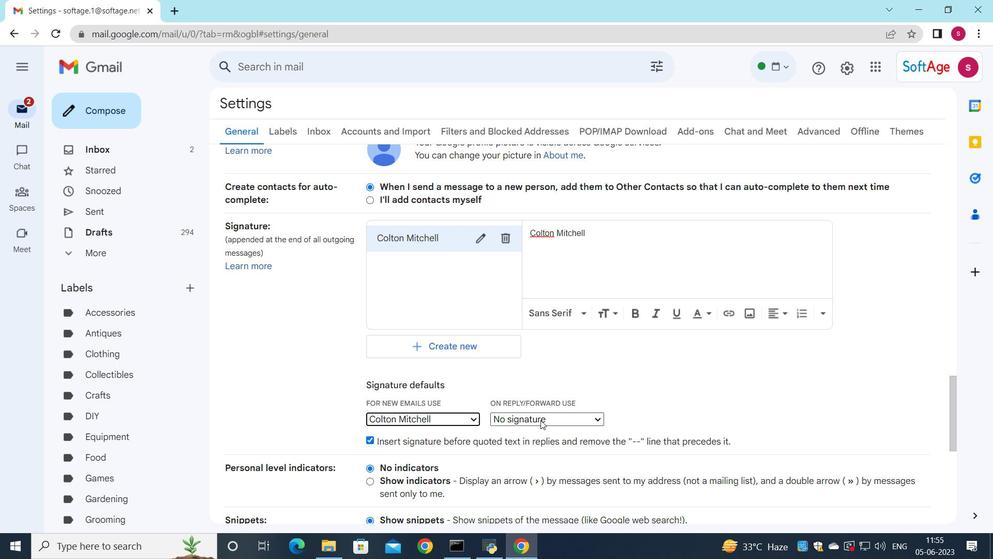 
Action: Mouse pressed left at (541, 418)
Screenshot: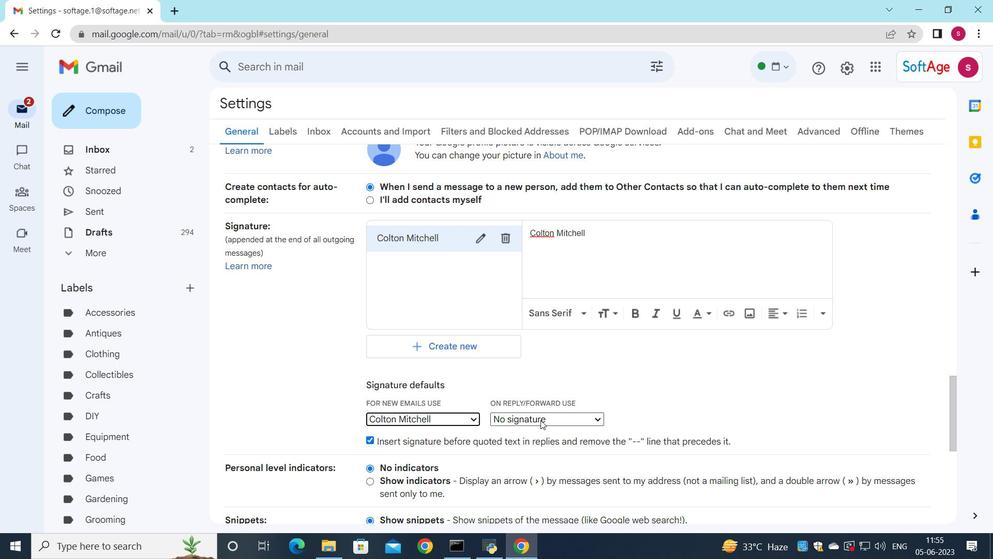 
Action: Mouse moved to (529, 446)
Screenshot: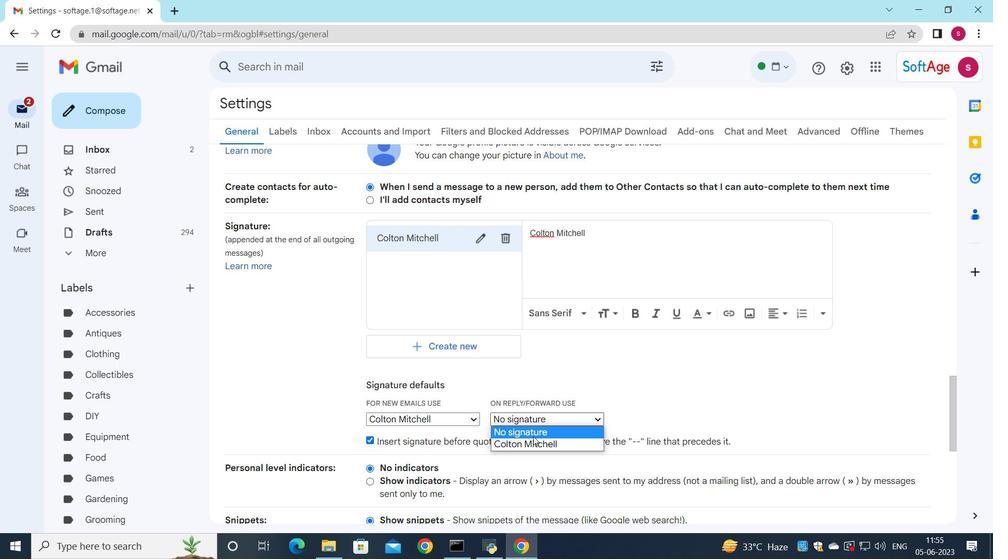 
Action: Mouse pressed left at (529, 446)
Screenshot: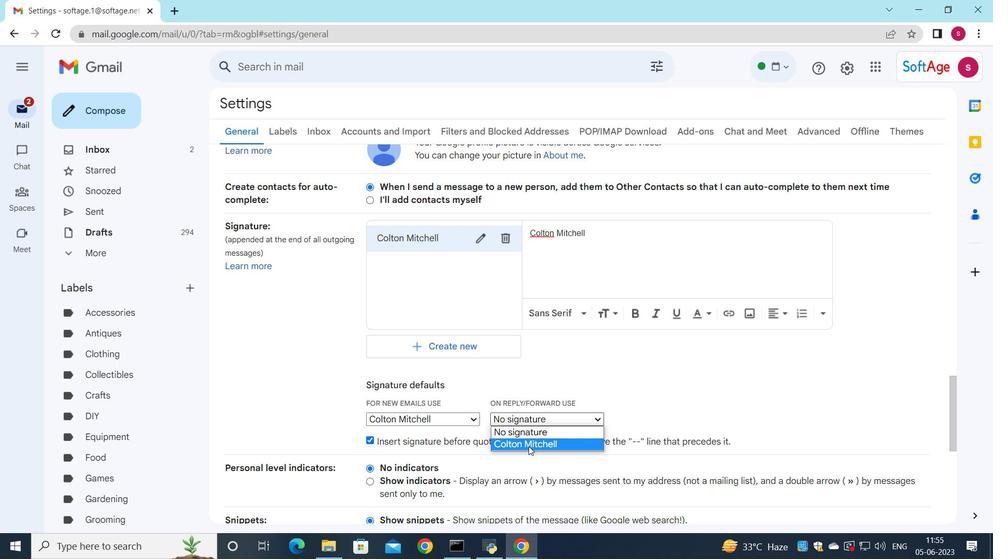 
Action: Mouse moved to (492, 338)
Screenshot: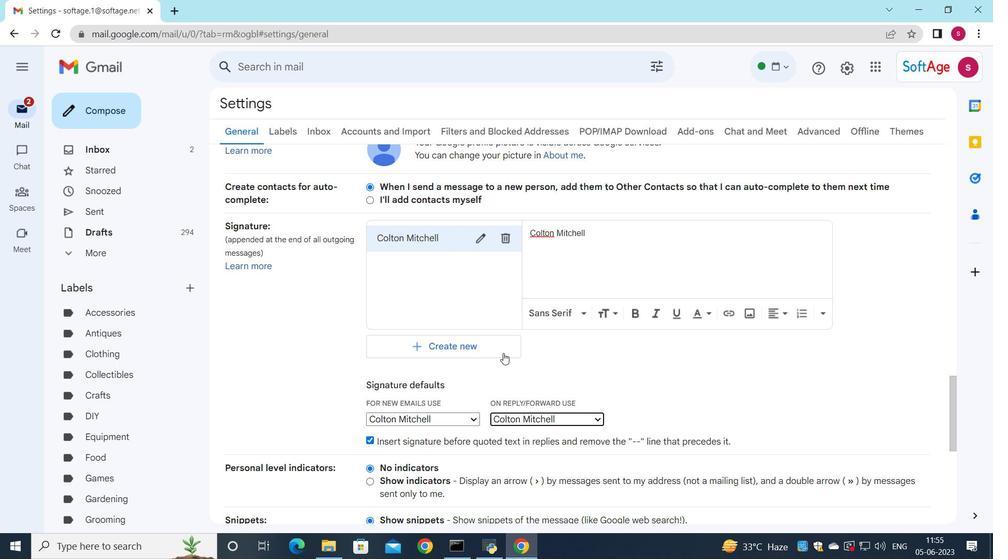 
Action: Mouse scrolled (492, 338) with delta (0, 0)
Screenshot: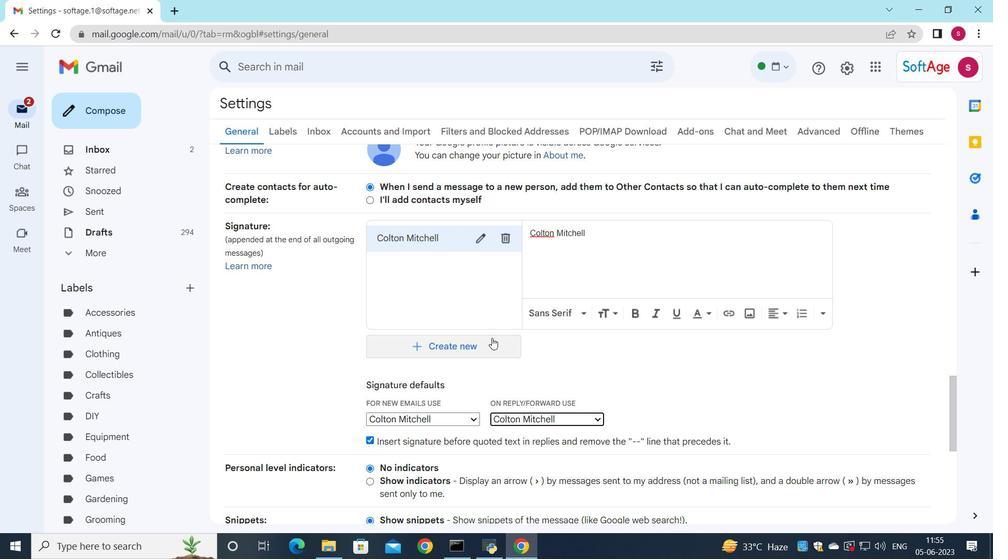 
Action: Mouse scrolled (492, 338) with delta (0, 0)
Screenshot: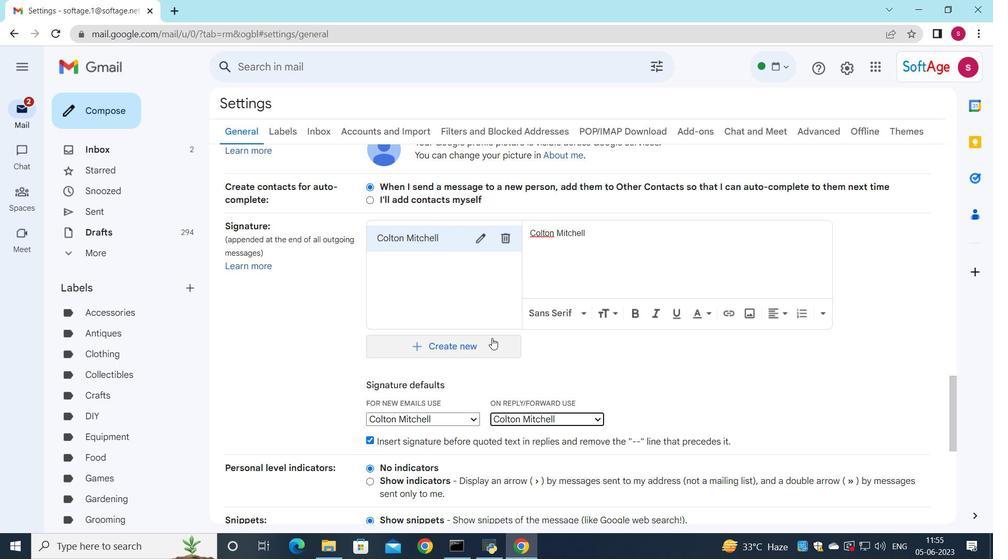 
Action: Mouse scrolled (492, 338) with delta (0, 0)
Screenshot: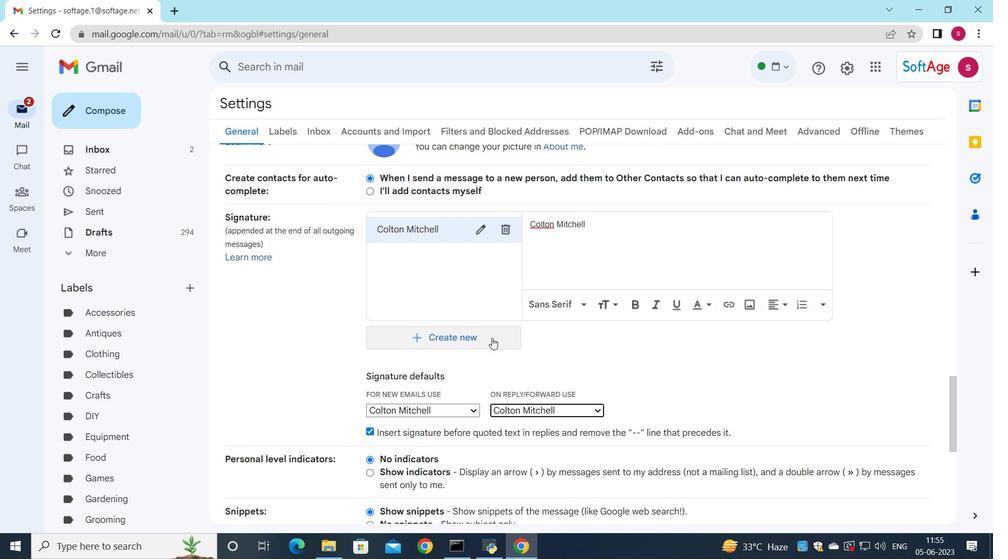 
Action: Mouse scrolled (492, 338) with delta (0, 0)
Screenshot: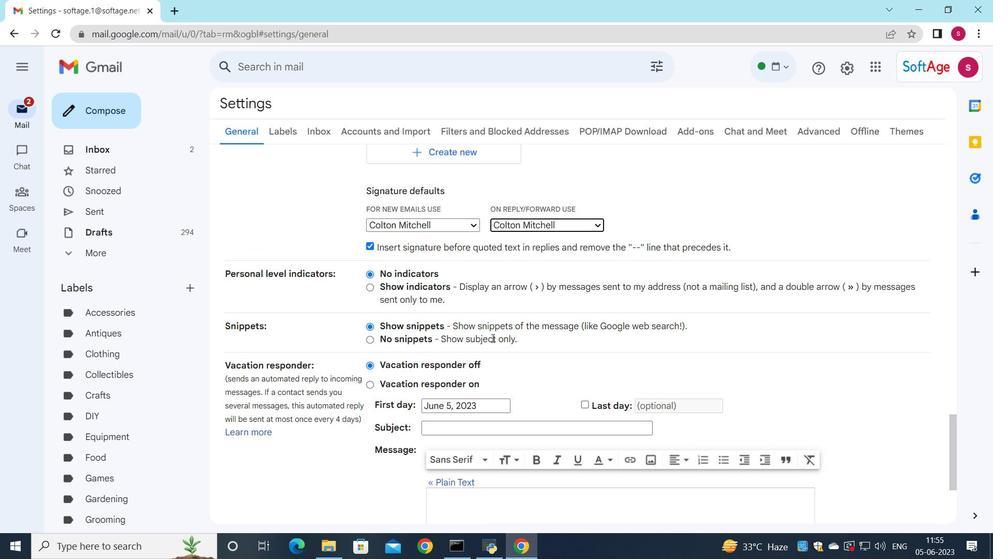 
Action: Mouse moved to (492, 339)
Screenshot: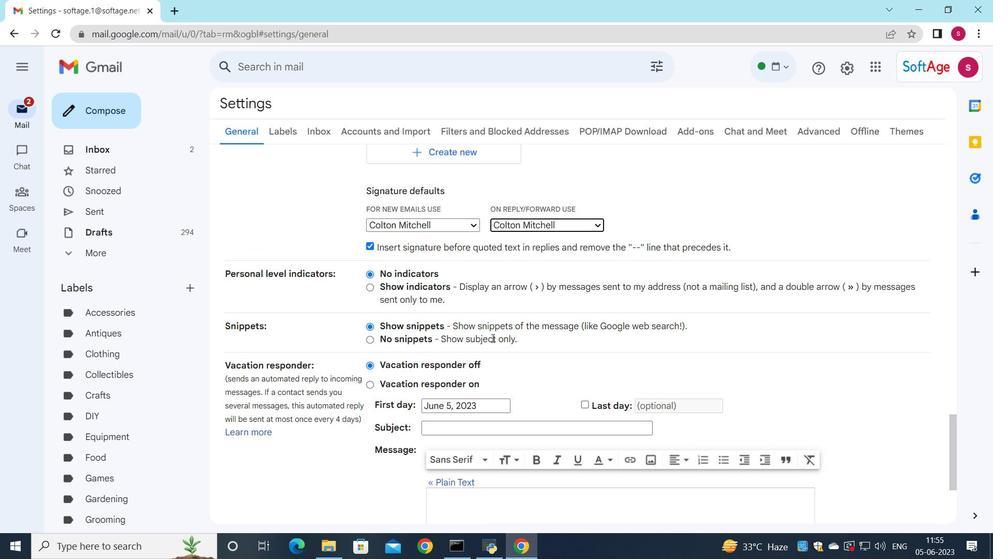 
Action: Mouse scrolled (492, 339) with delta (0, 0)
Screenshot: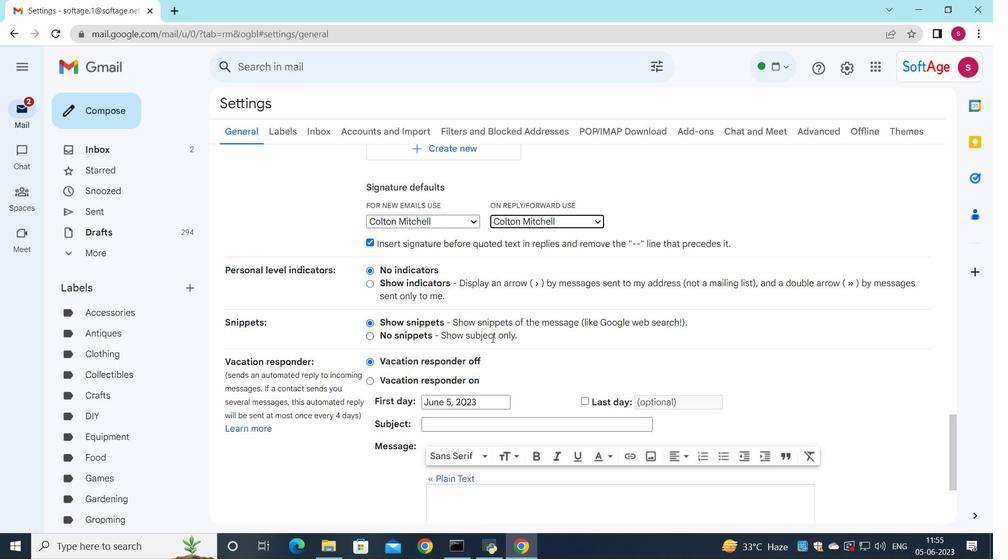 
Action: Mouse scrolled (492, 339) with delta (0, 0)
Screenshot: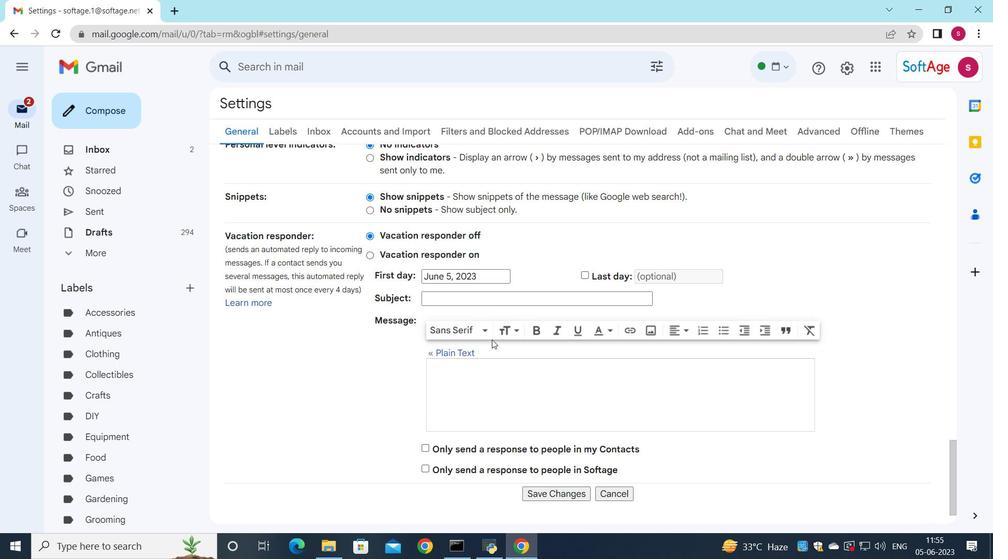 
Action: Mouse scrolled (492, 339) with delta (0, 0)
Screenshot: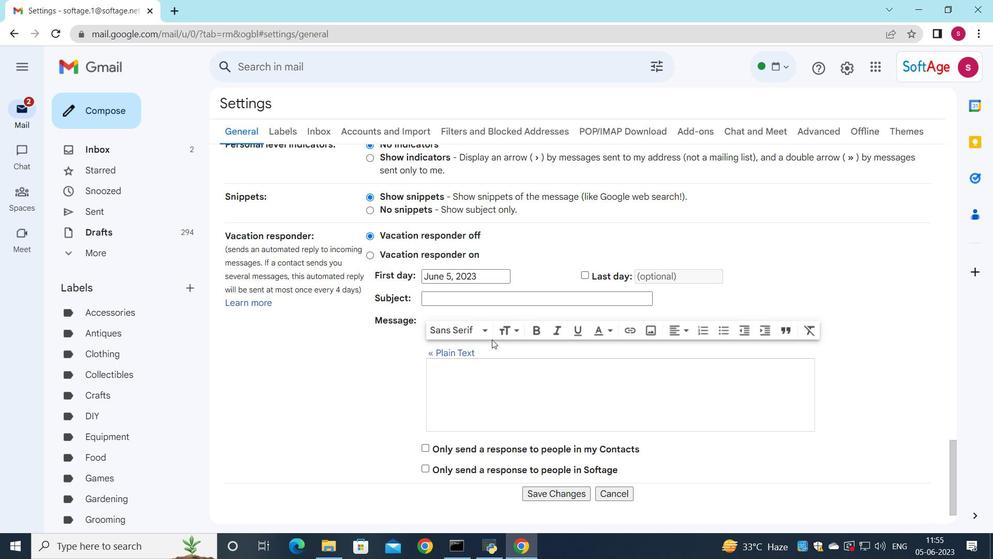 
Action: Mouse scrolled (492, 339) with delta (0, 0)
Screenshot: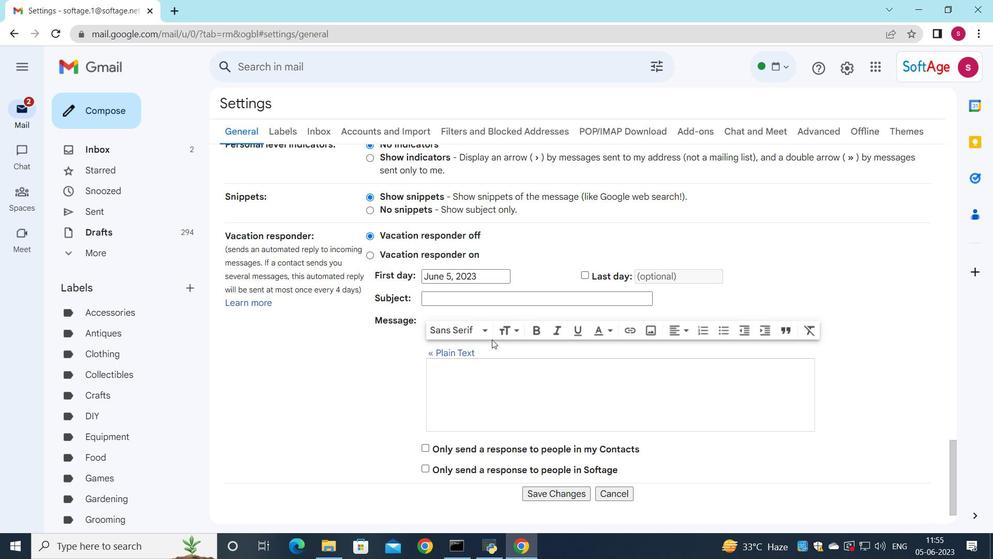 
Action: Mouse scrolled (492, 339) with delta (0, 0)
Screenshot: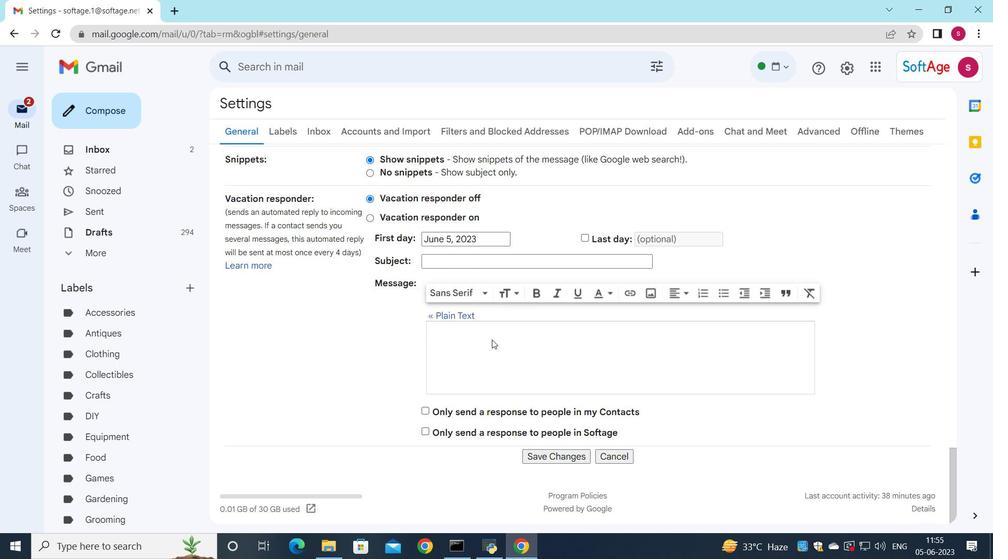 
Action: Mouse moved to (530, 451)
Screenshot: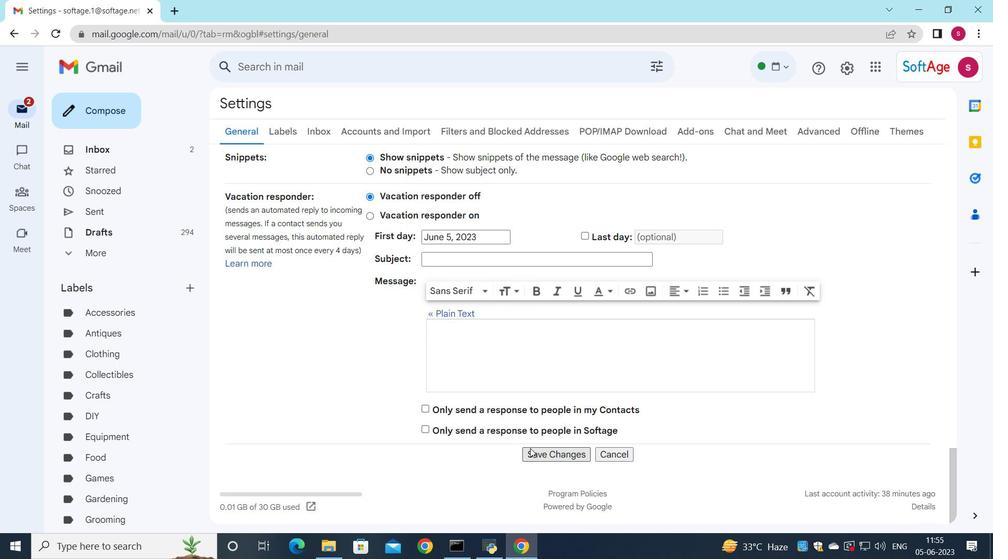 
Action: Mouse pressed left at (530, 451)
Screenshot: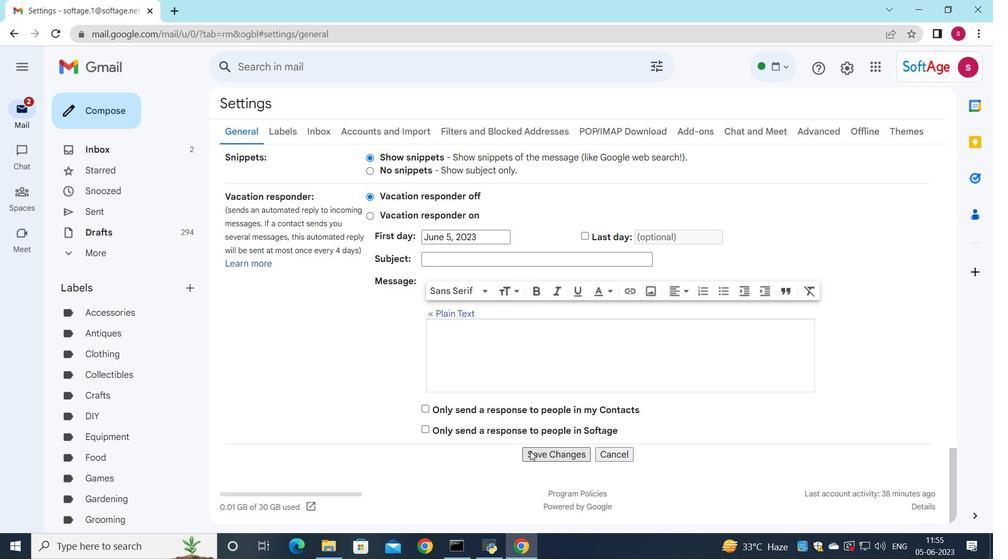 
Action: Mouse moved to (500, 165)
Screenshot: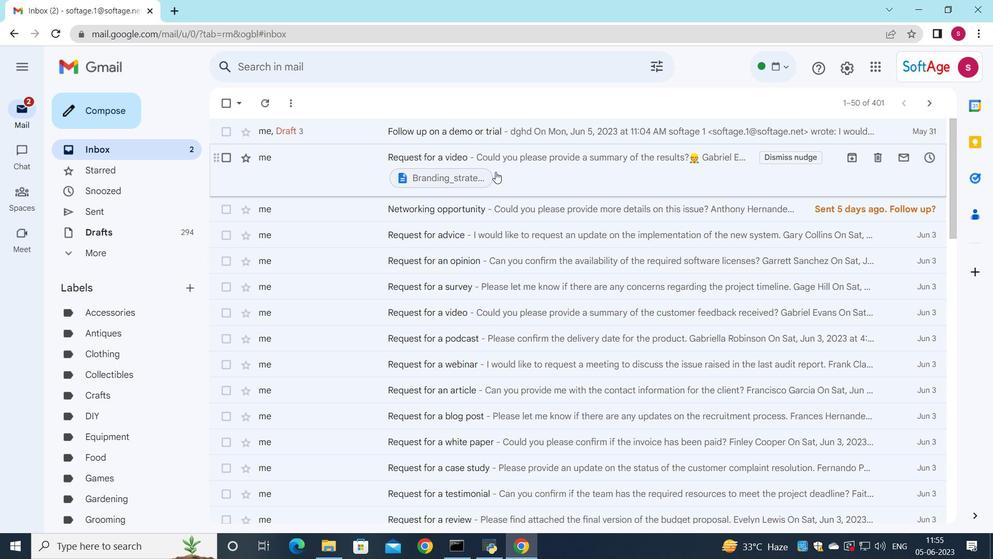 
Action: Mouse pressed left at (500, 165)
Screenshot: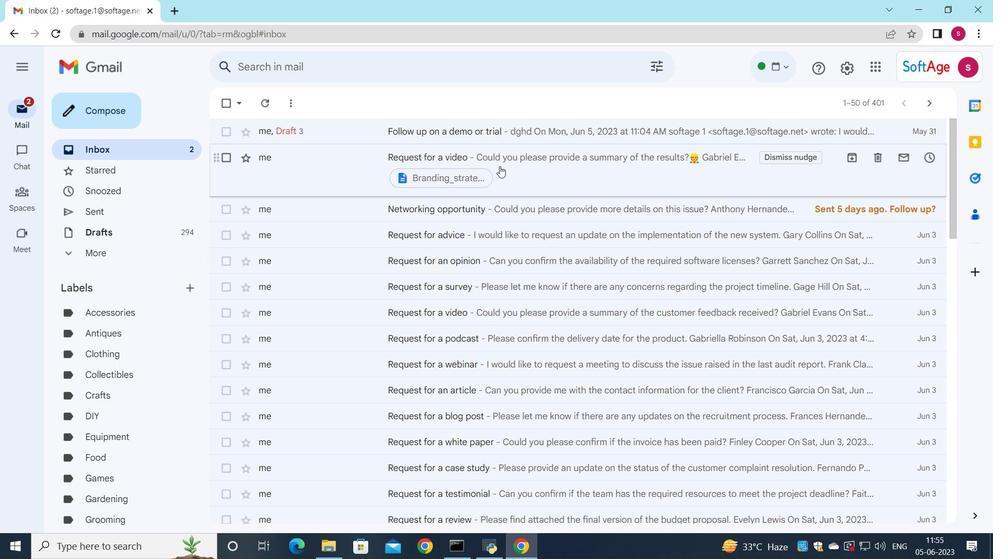 
Action: Mouse moved to (423, 418)
Screenshot: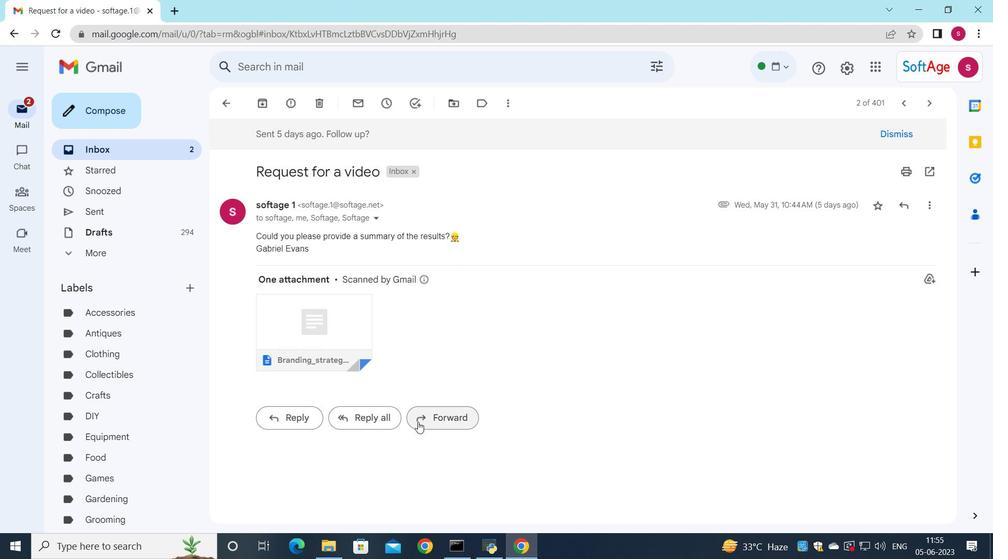 
Action: Mouse pressed left at (423, 418)
Screenshot: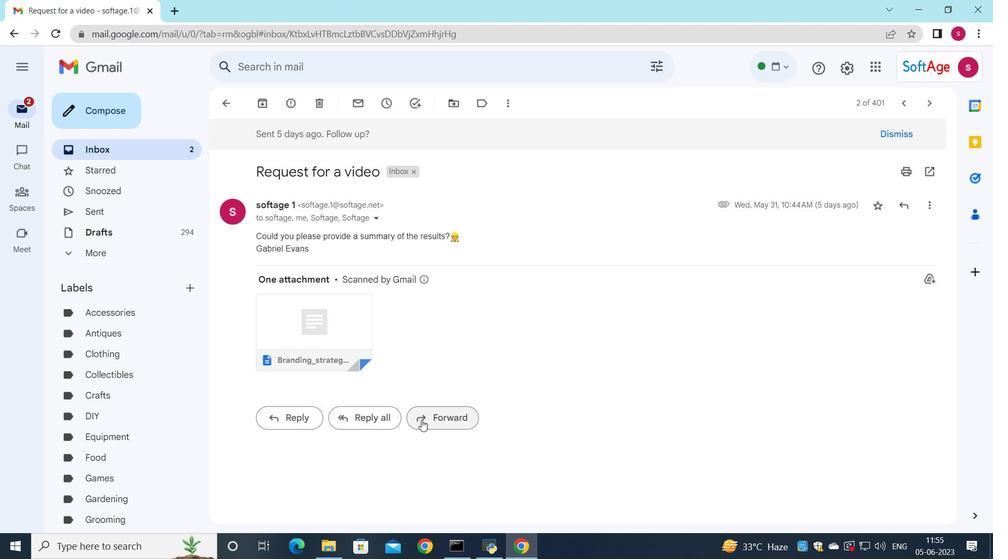 
Action: Mouse moved to (290, 392)
Screenshot: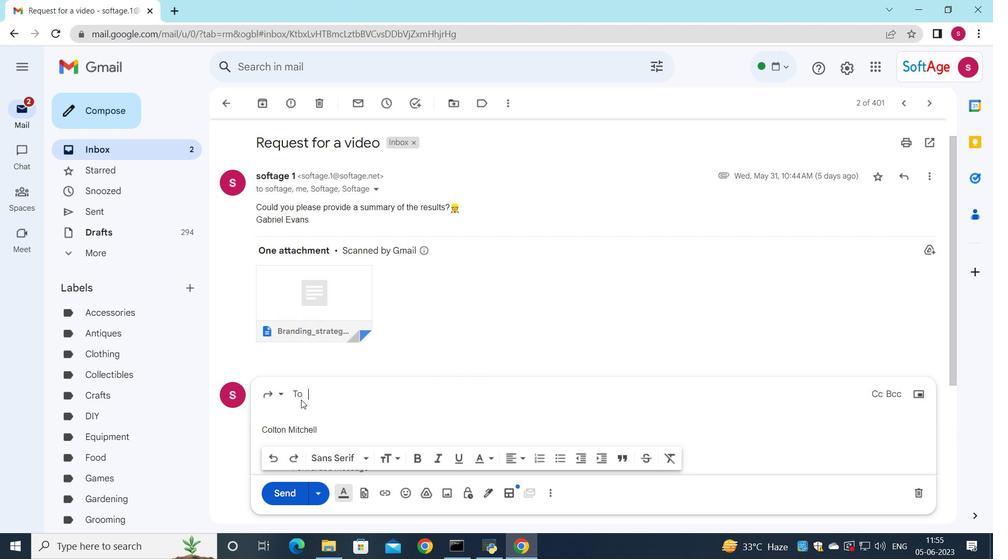 
Action: Mouse pressed left at (290, 392)
Screenshot: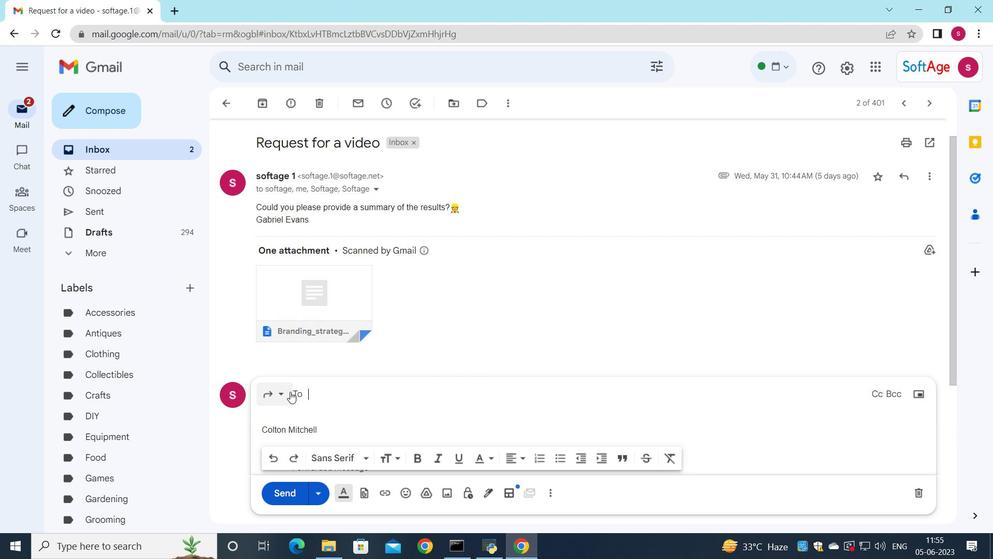 
Action: Mouse moved to (313, 347)
Screenshot: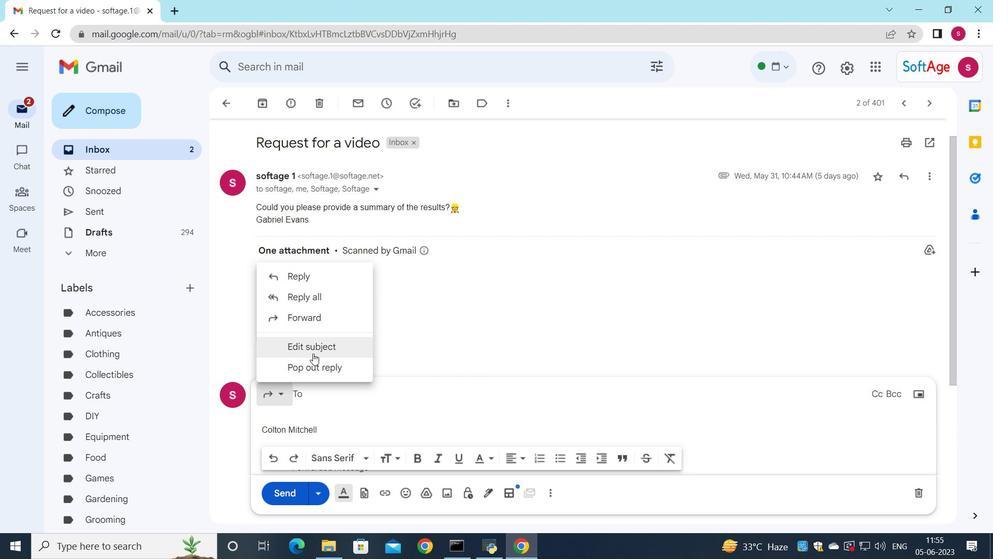 
Action: Mouse pressed left at (313, 347)
Screenshot: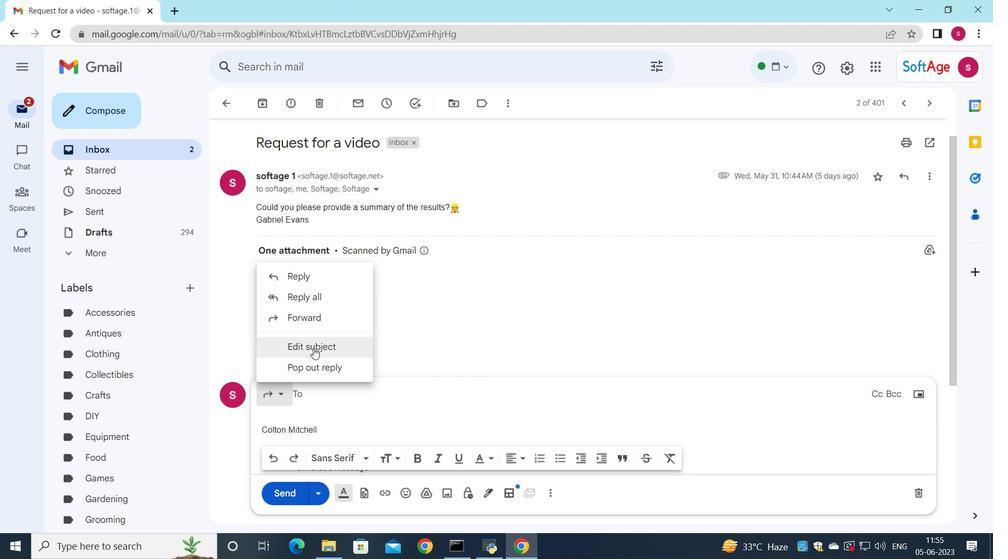 
Action: Mouse moved to (643, 286)
Screenshot: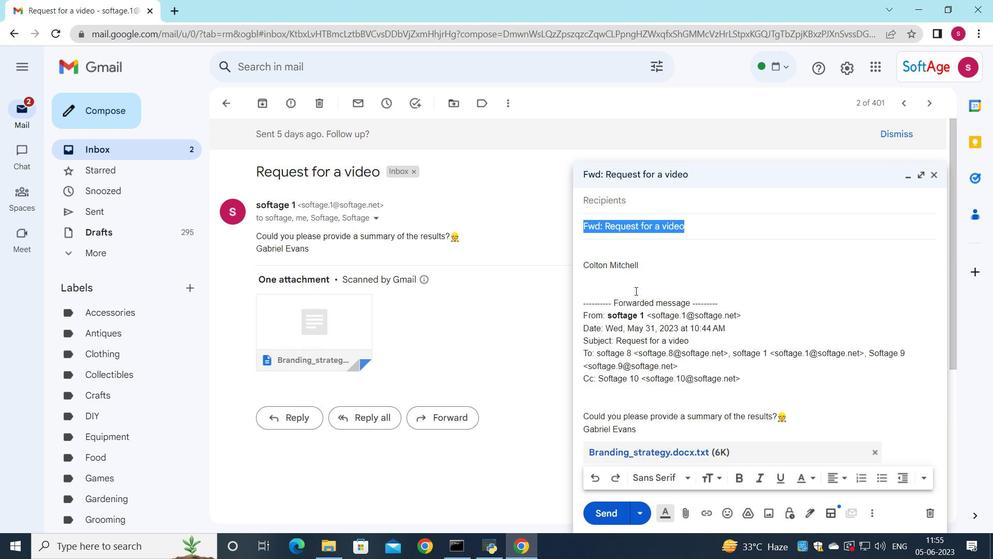 
Action: Key pressed <Key.shift>Follow<Key.space>up<Key.space>on<Key.space>a<Key.space>demo<Key.space>or<Key.space>trial
Screenshot: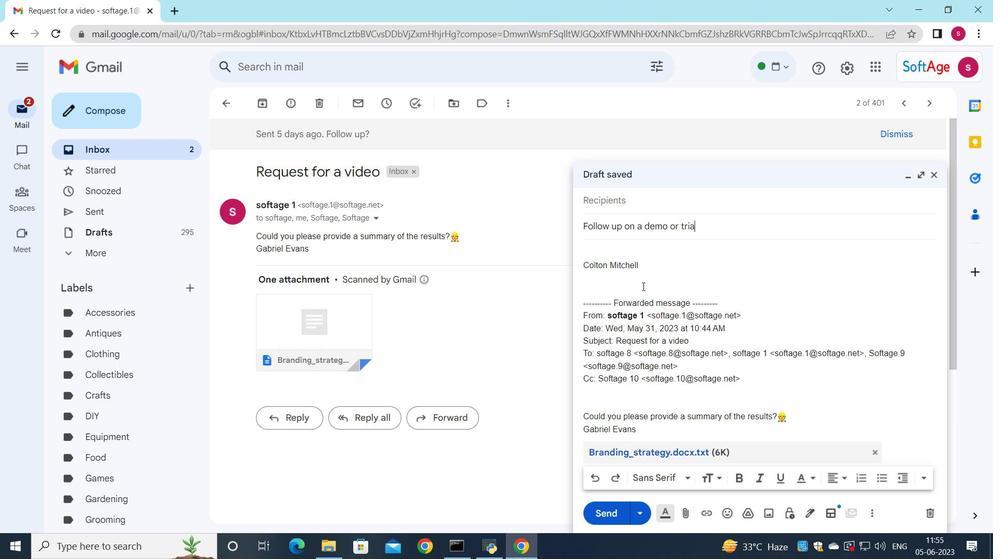 
Action: Mouse moved to (623, 196)
Screenshot: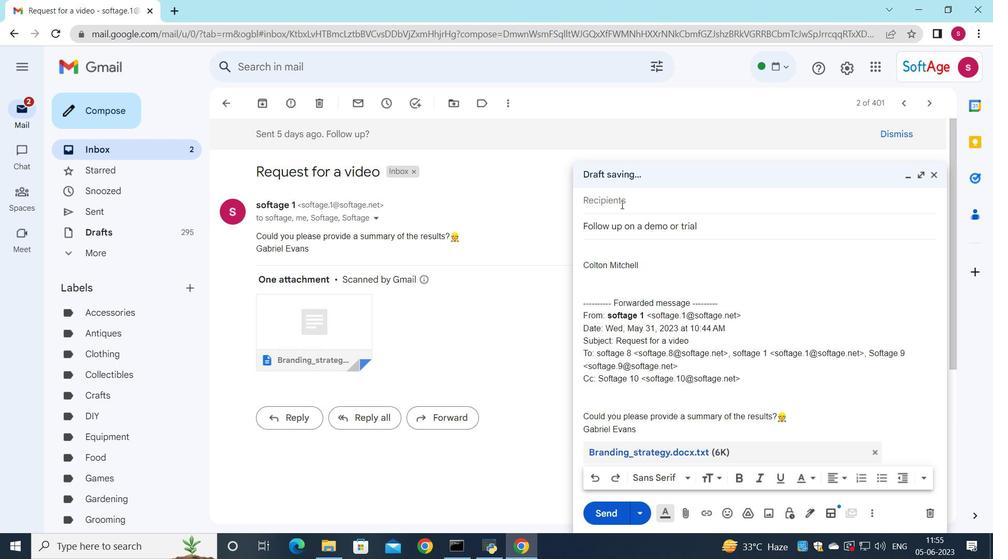 
Action: Mouse pressed left at (623, 196)
Screenshot: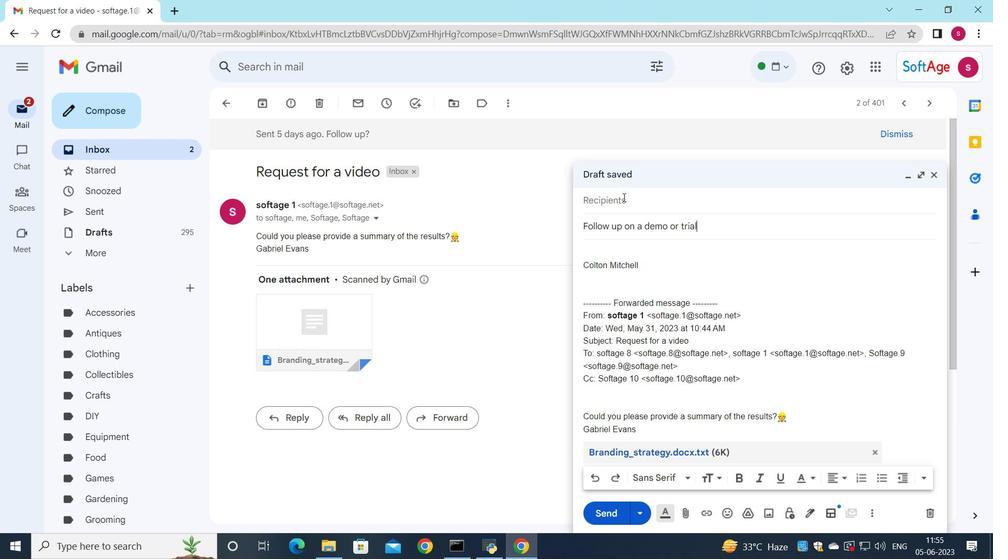
Action: Mouse moved to (639, 208)
Screenshot: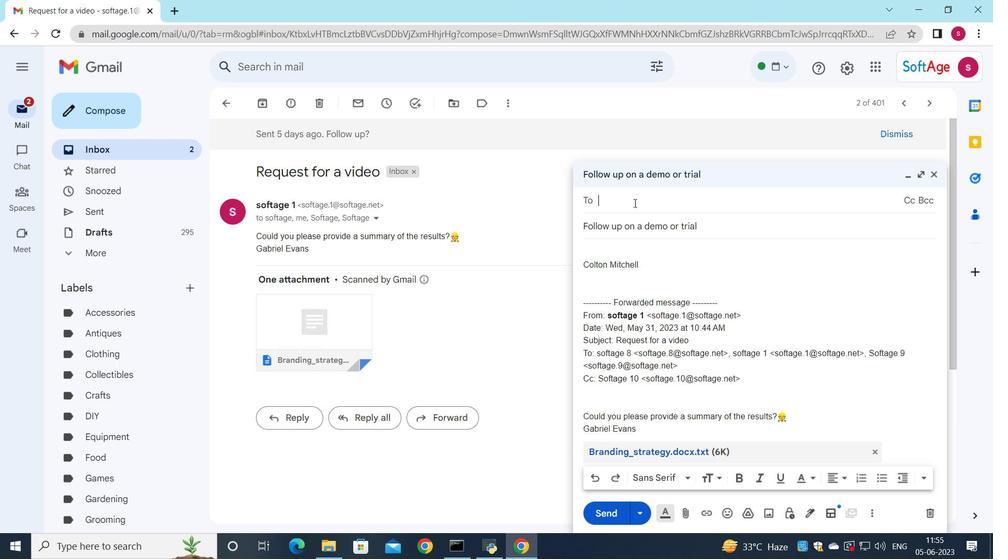 
Action: Key pressed s
Screenshot: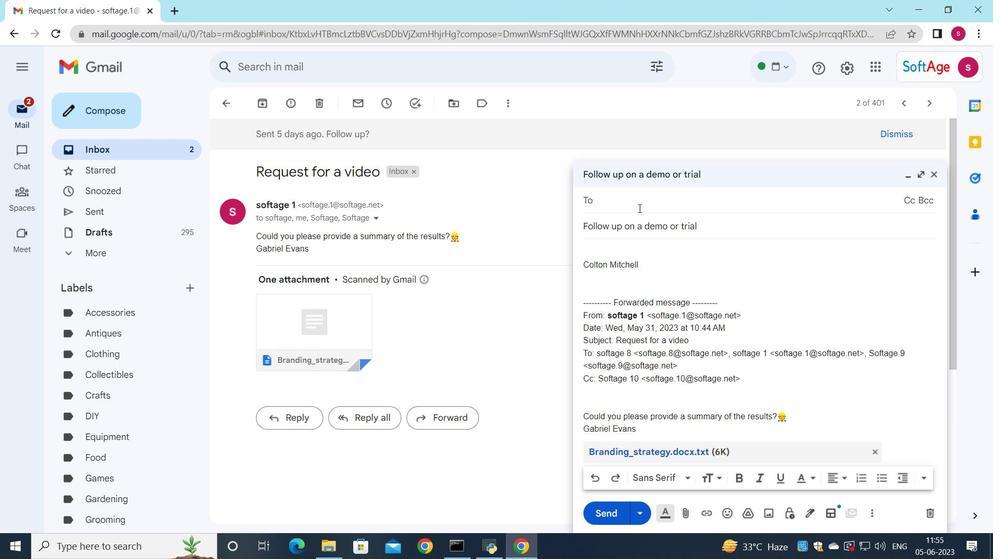 
Action: Mouse moved to (641, 211)
Screenshot: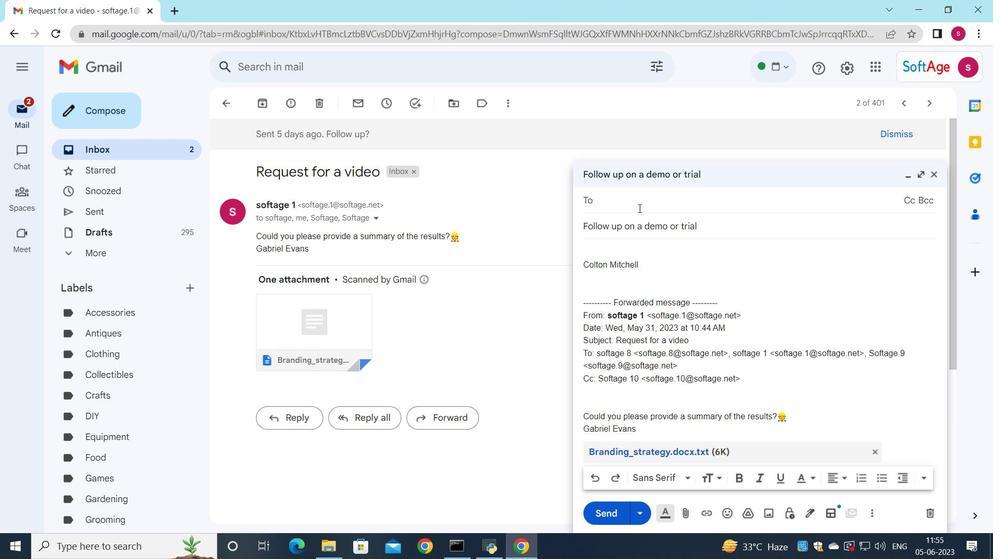 
Action: Key pressed oftage.8<Key.enter>
Screenshot: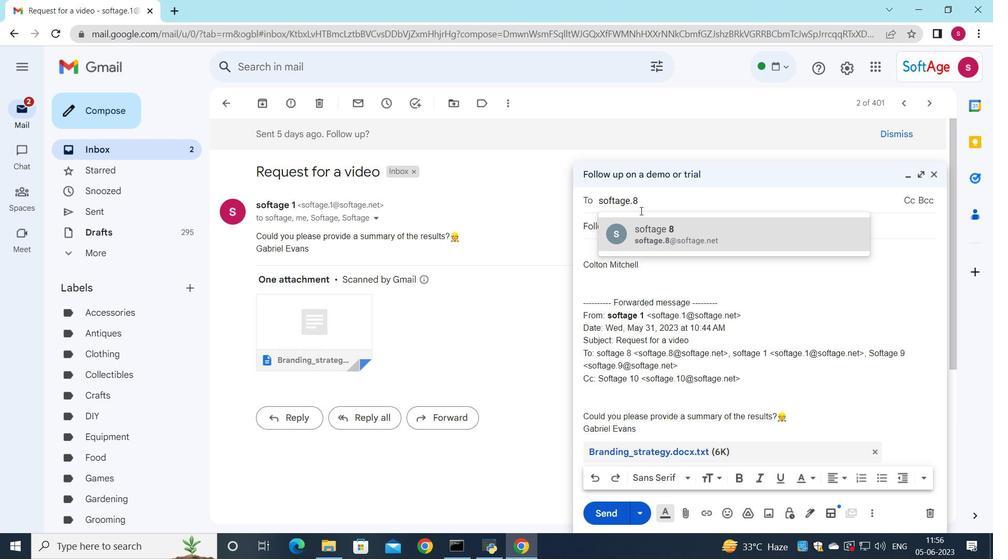 
Action: Mouse moved to (591, 256)
Screenshot: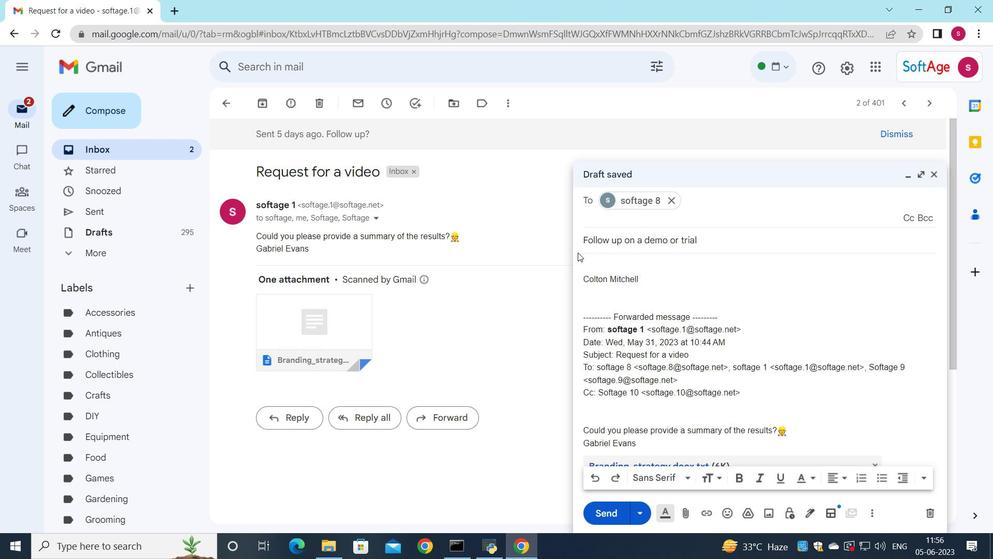 
Action: Mouse pressed left at (591, 256)
Screenshot: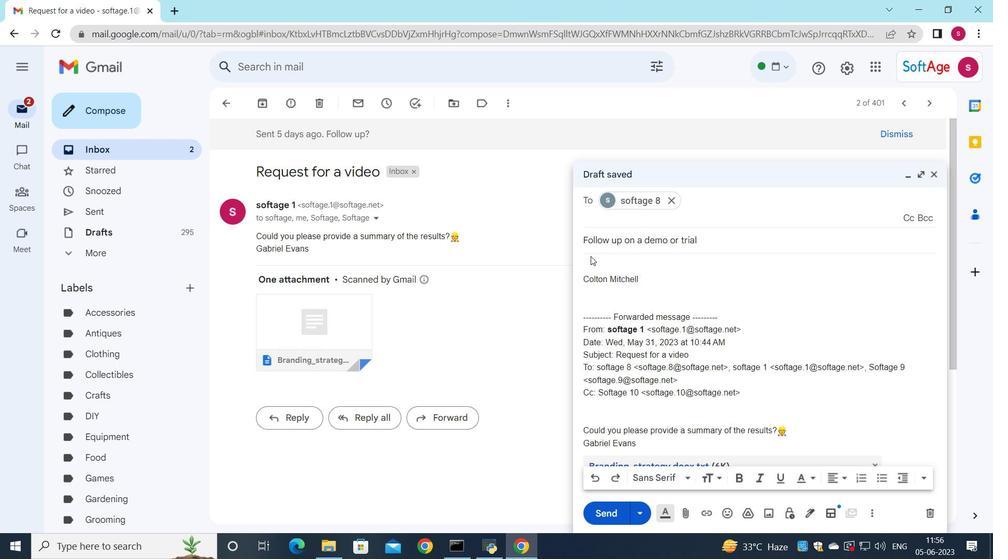 
Action: Key pressed <Key.shift><Key.shift><Key.shift><Key.shift><Key.shift><Key.shift><Key.shift><Key.shift><Key.shift><Key.shift><Key.shift><Key.shift><Key.shift><Key.shift><Key.shift><Key.shift><Key.shift><Key.shift><Key.shift><Key.shift><Key.shift><Key.shift><Key.shift><Key.shift><Key.shift><Key.shift><Key.shift><Key.shift><Key.shift><Key.shift><Key.shift><Key.shift><Key.shift><Key.shift><Key.shift><Key.shift><Key.shift><Key.shift><Key.shift><Key.shift>Would<Key.space>it<Key.space>be<Key.space>possible<Key.space>to<Key.space>provide<Key.space>a<Key.space>progress<Key.space>report<Key.space>on<Key.space>the<Key.space>projrc<Key.backspace><Key.backspace>r<Key.backspace>ect<Key.space>by<Key.space>the<Key.space>end<Key.space>of<Key.space>the<Key.space>week<Key.shift_r>?
Screenshot: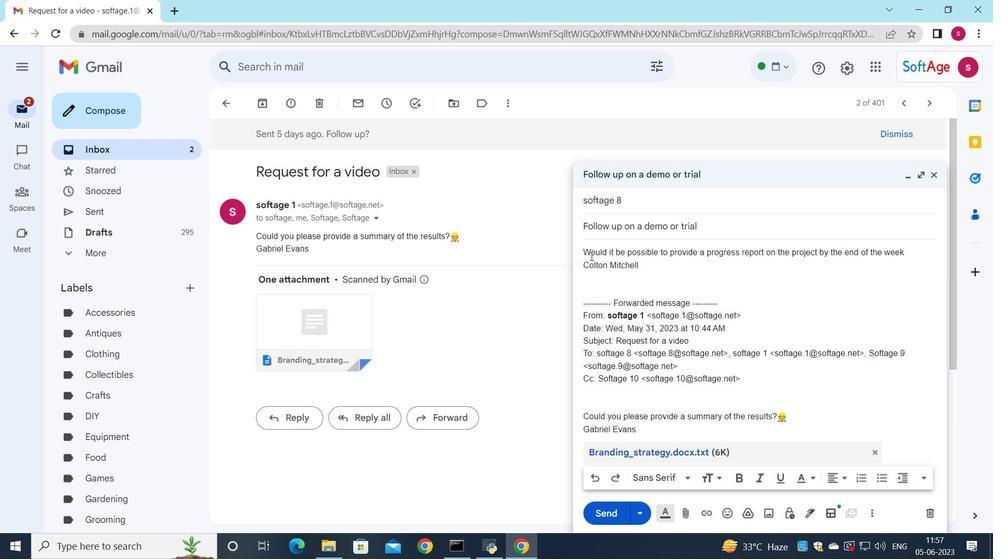 
Action: Mouse moved to (609, 254)
Screenshot: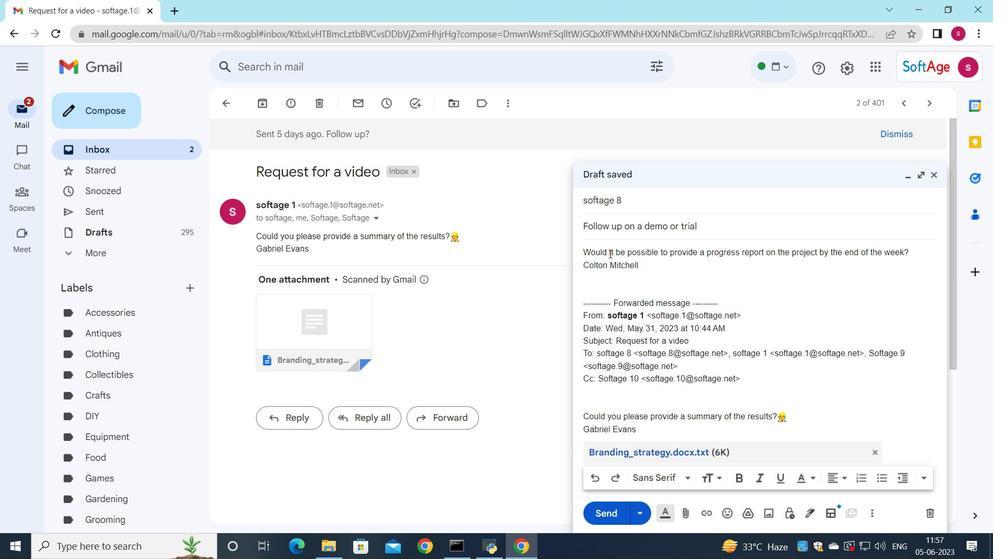
Action: Mouse pressed left at (609, 254)
Screenshot: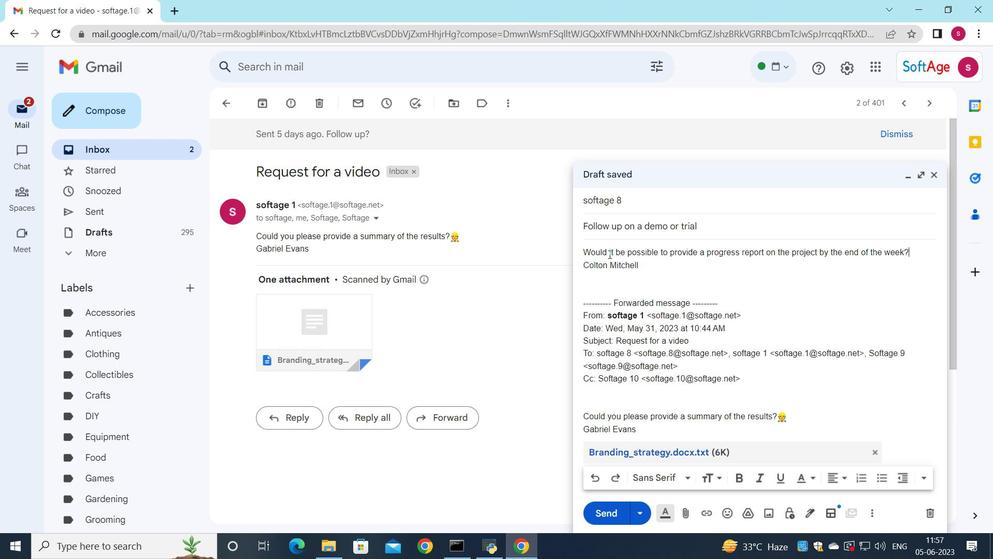 
Action: Mouse moved to (685, 479)
Screenshot: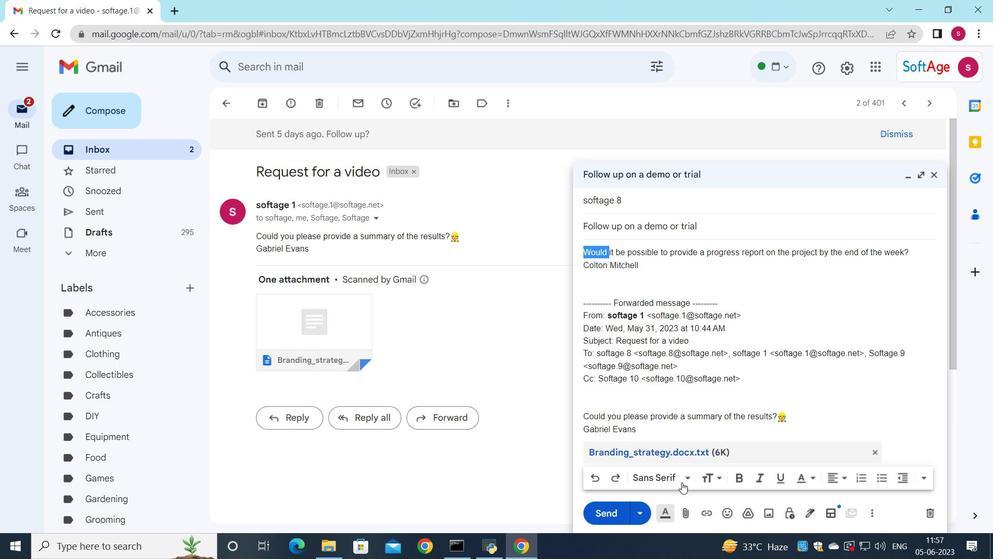 
Action: Mouse pressed left at (685, 479)
Screenshot: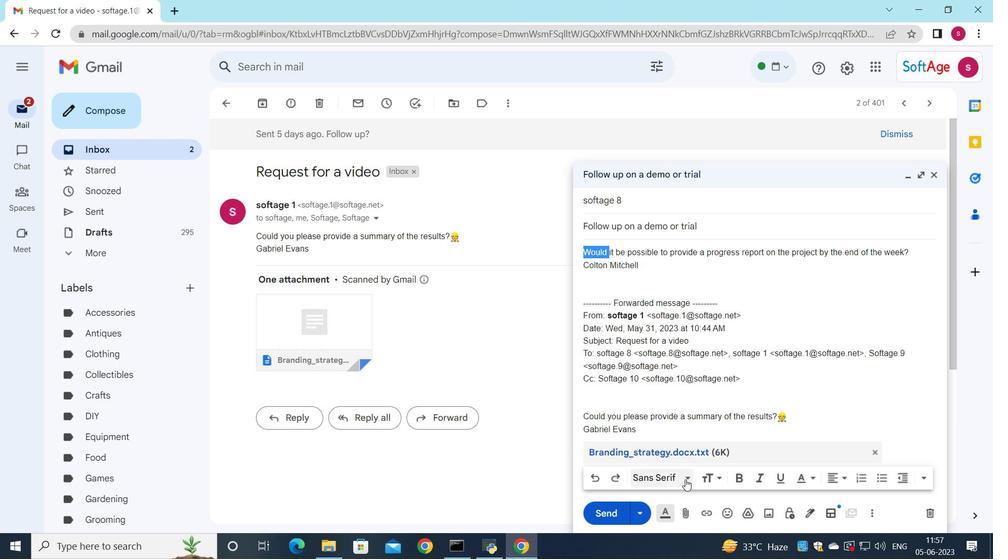 
Action: Mouse moved to (709, 347)
Screenshot: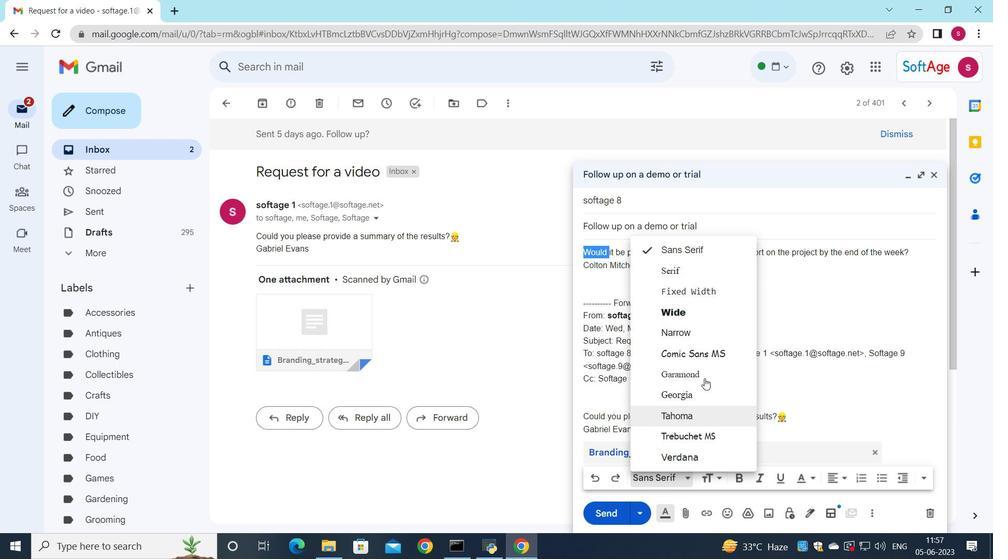
Action: Mouse pressed left at (709, 347)
Screenshot: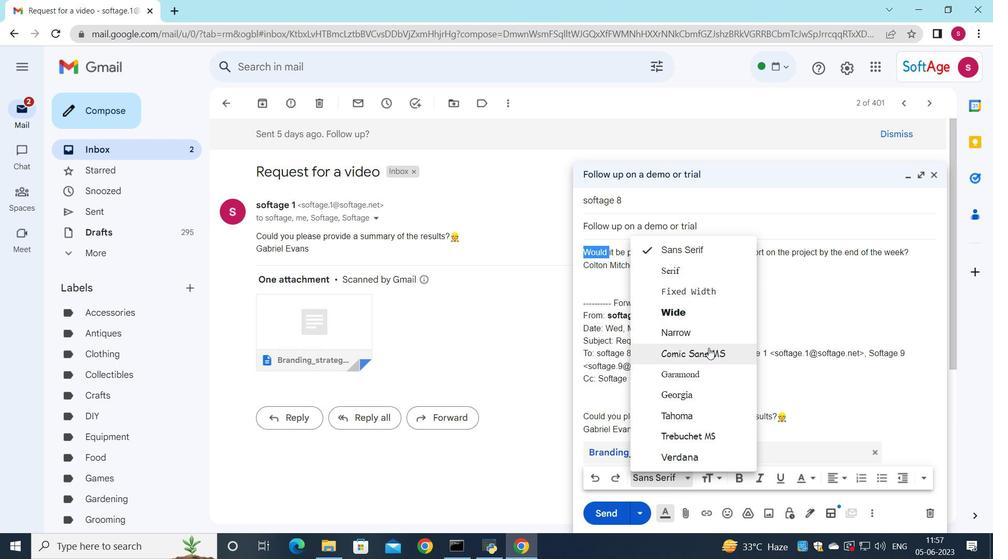 
Action: Mouse moved to (778, 476)
Screenshot: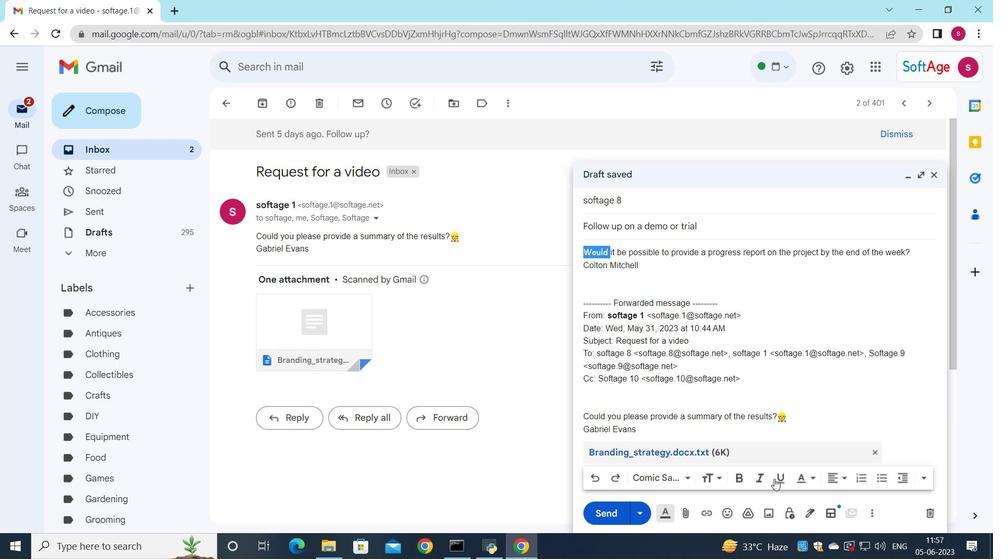 
Action: Mouse pressed left at (778, 476)
Screenshot: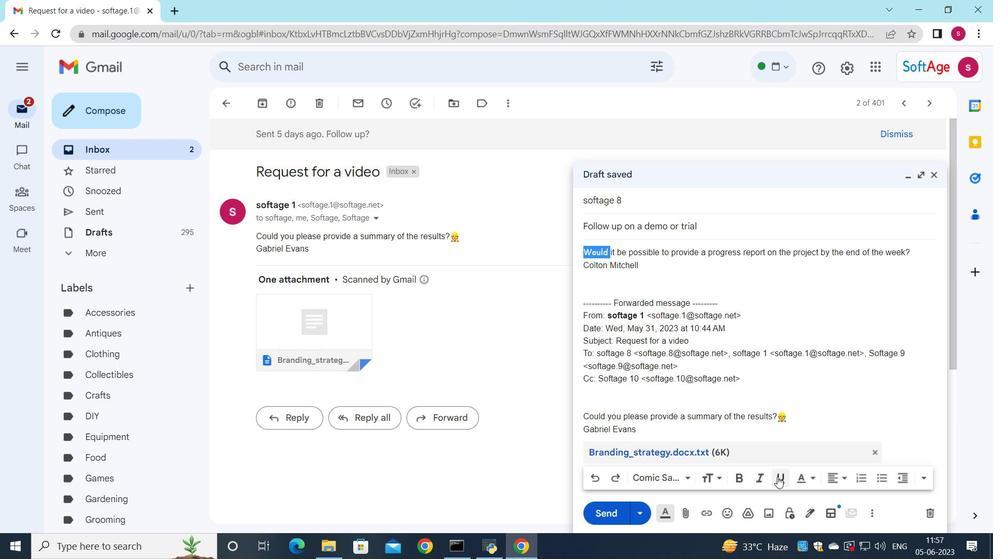 
Action: Mouse moved to (607, 510)
Screenshot: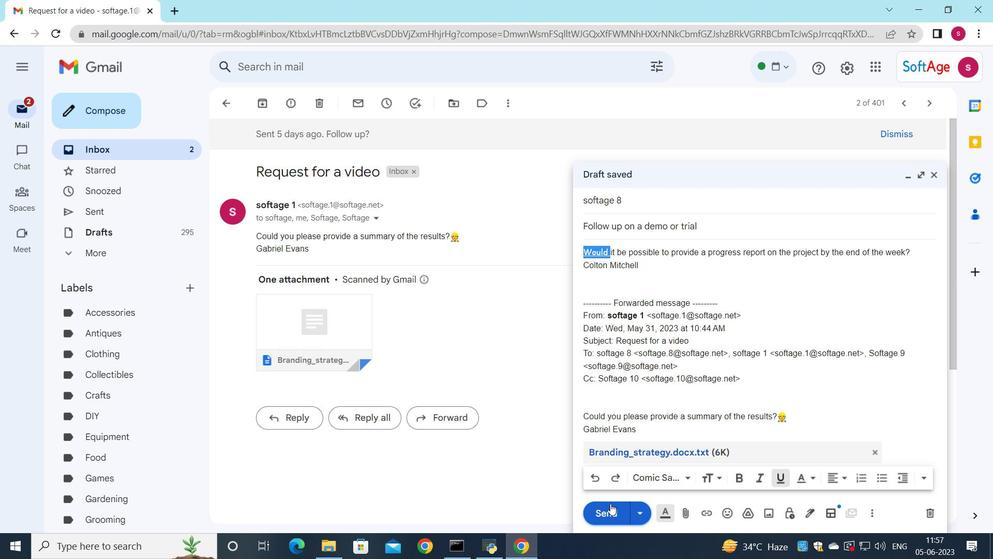 
Action: Mouse pressed left at (607, 510)
Screenshot: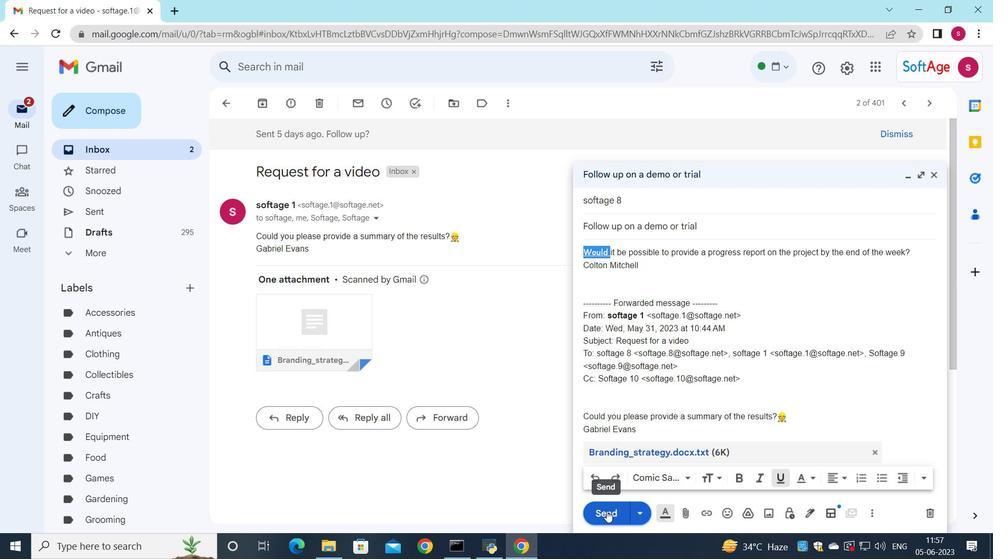
Action: Mouse moved to (732, 385)
Screenshot: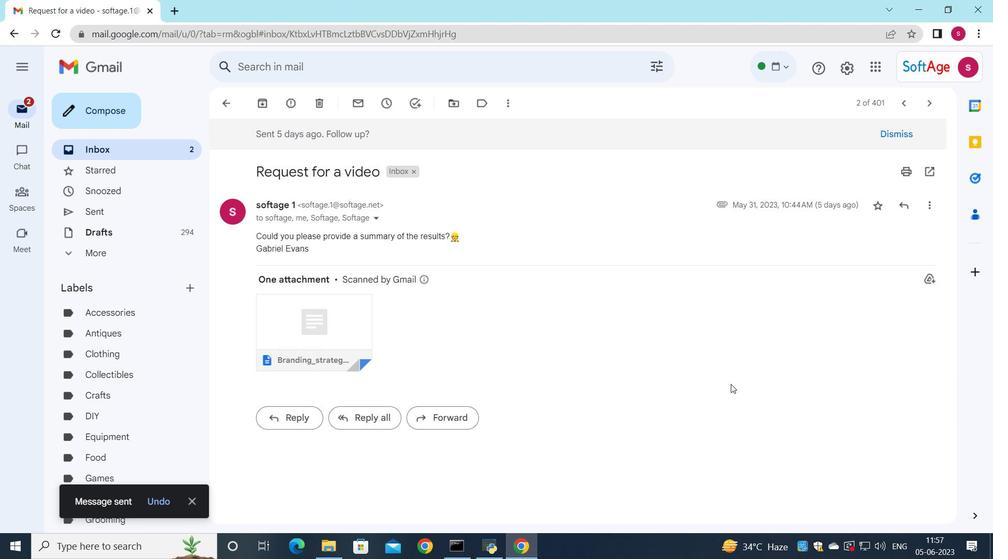 
